 Task: Learn more about a career.
Action: Mouse moved to (863, 110)
Screenshot: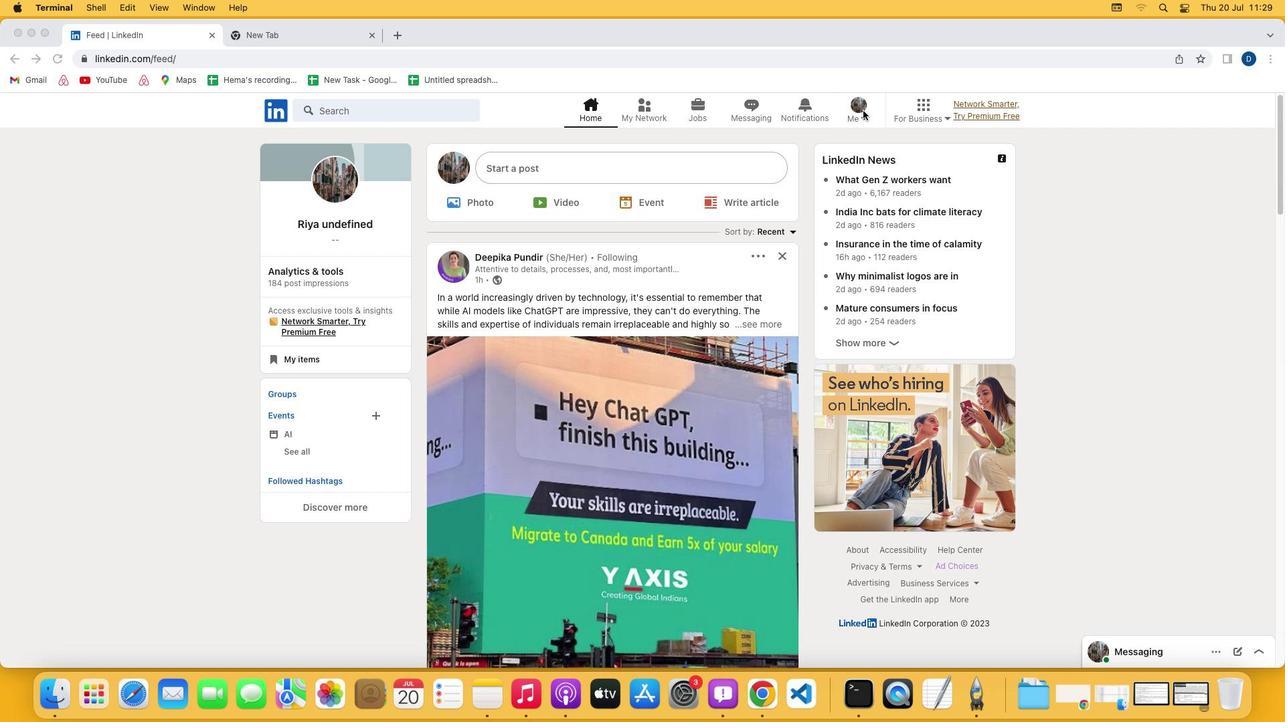 
Action: Mouse pressed left at (863, 110)
Screenshot: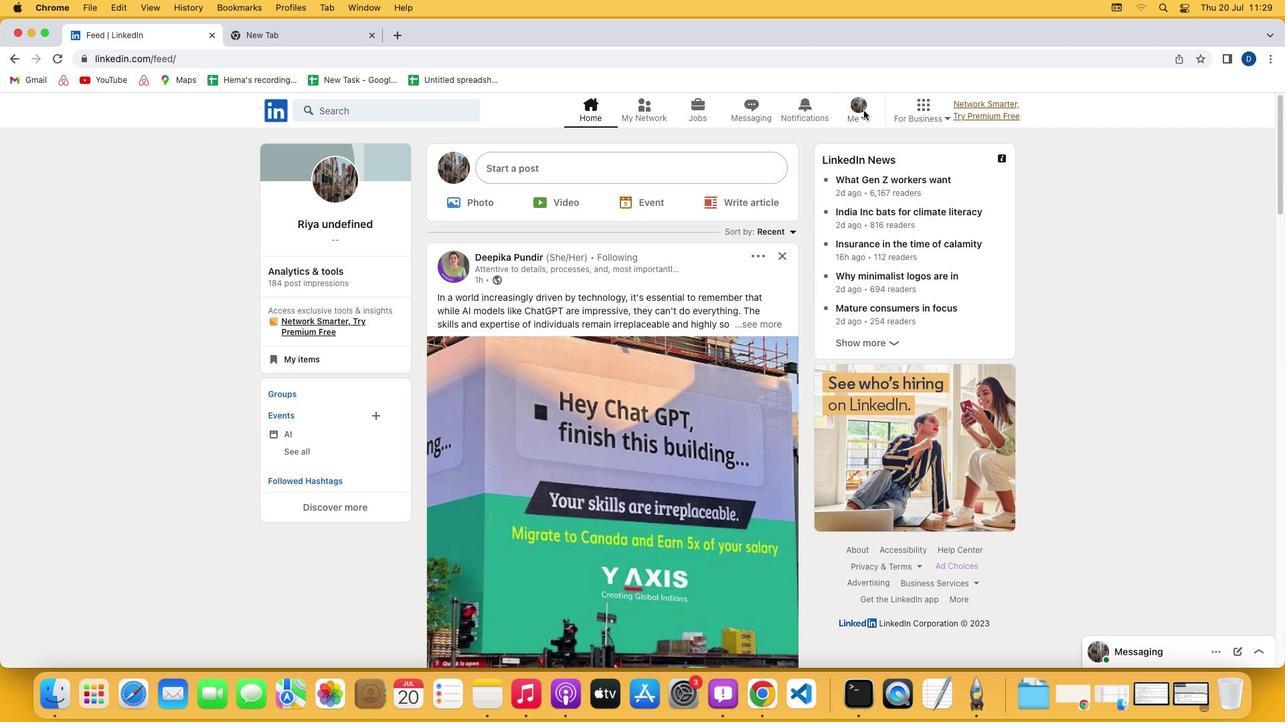 
Action: Mouse moved to (862, 115)
Screenshot: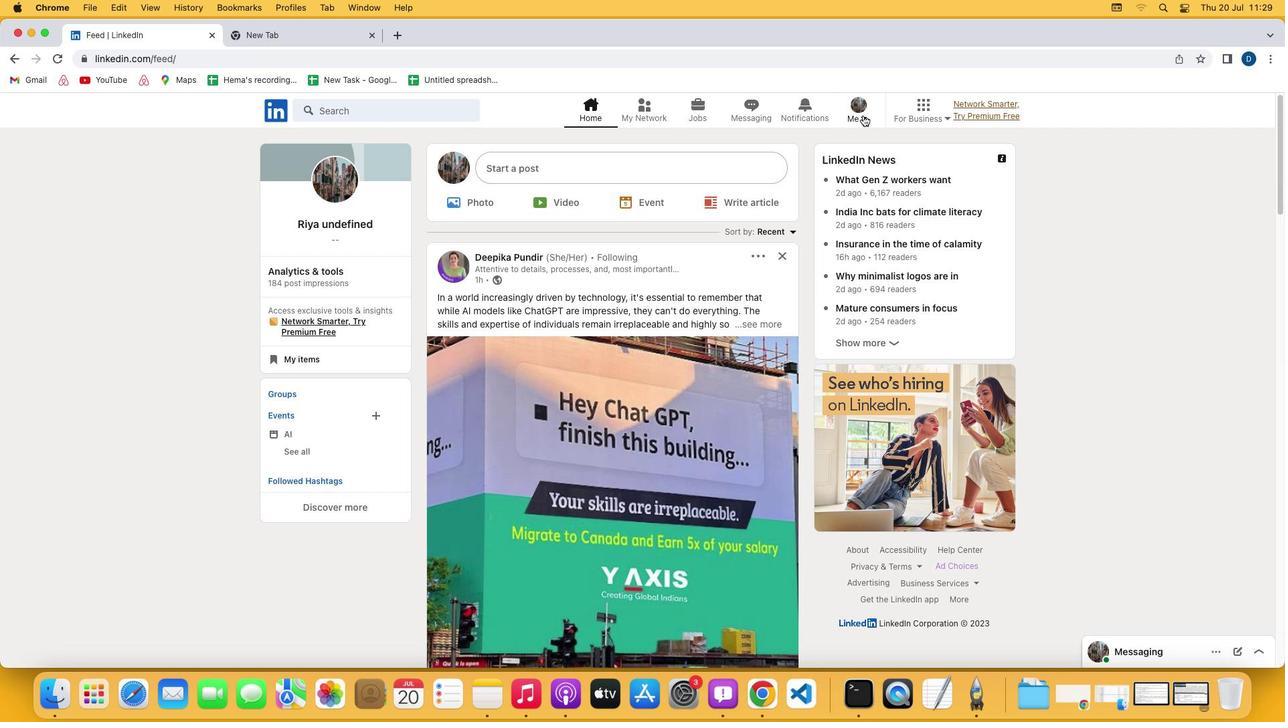 
Action: Mouse pressed left at (862, 115)
Screenshot: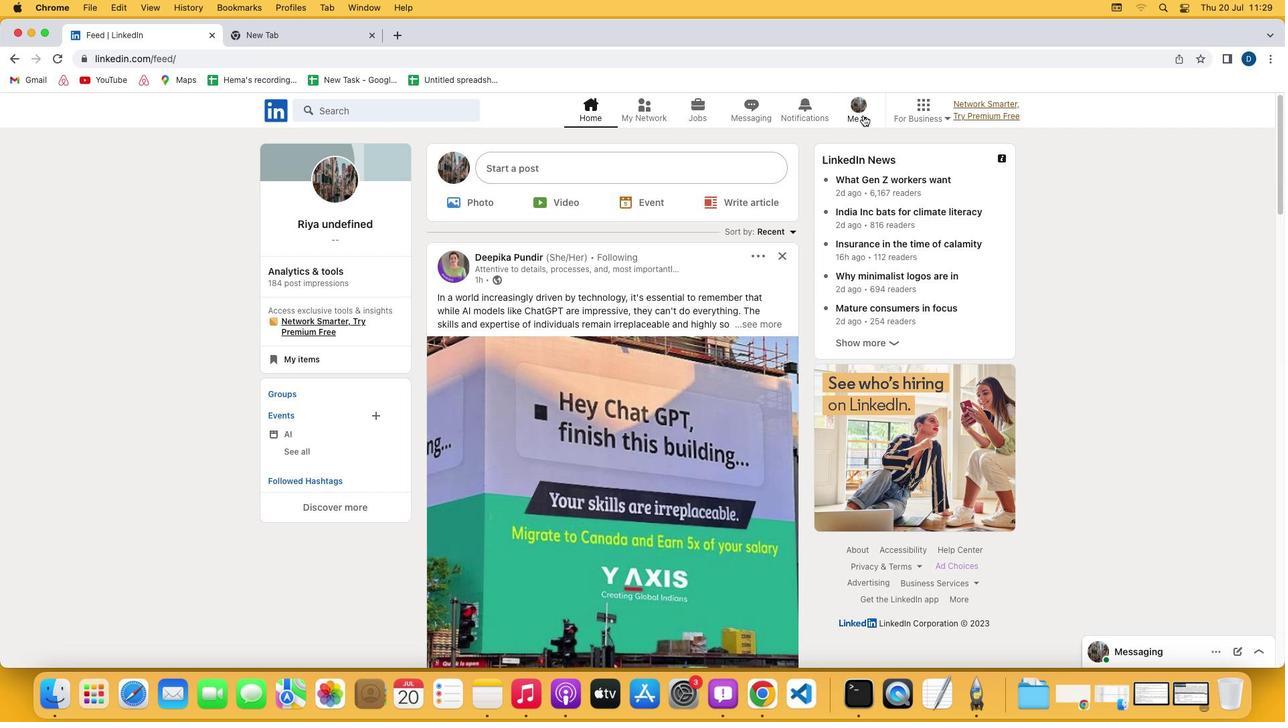 
Action: Mouse moved to (796, 248)
Screenshot: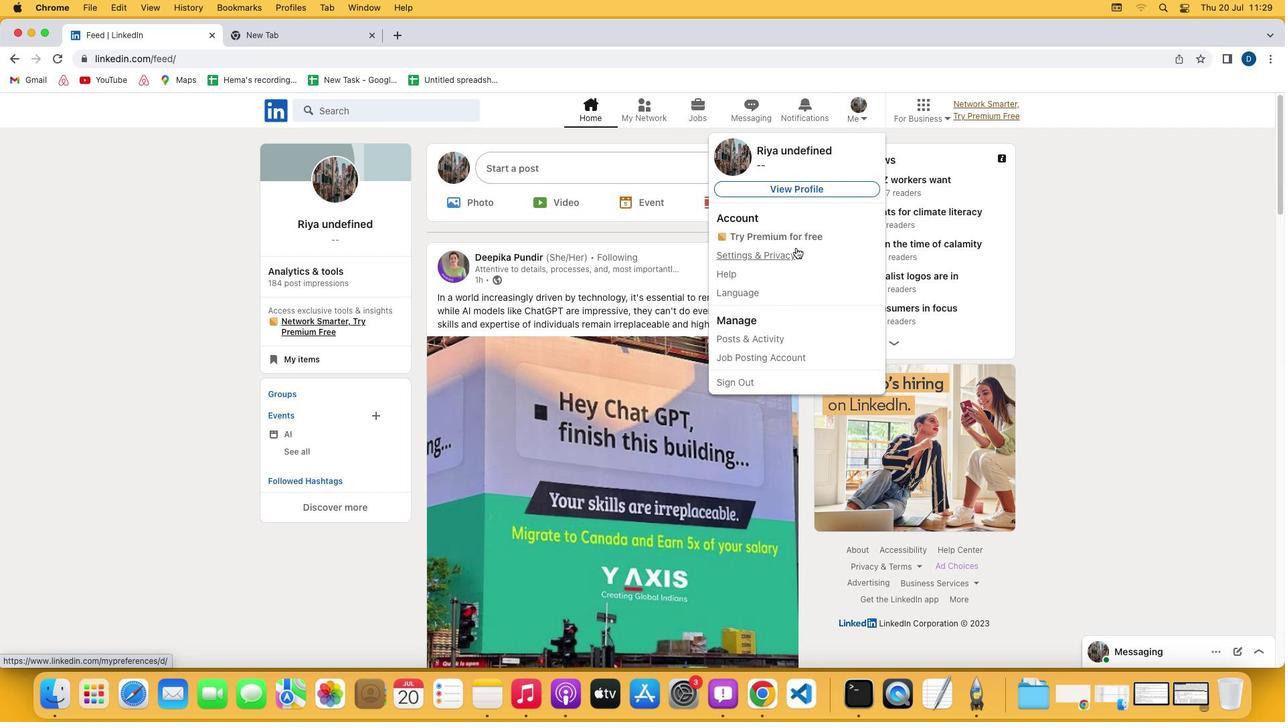 
Action: Mouse pressed left at (796, 248)
Screenshot: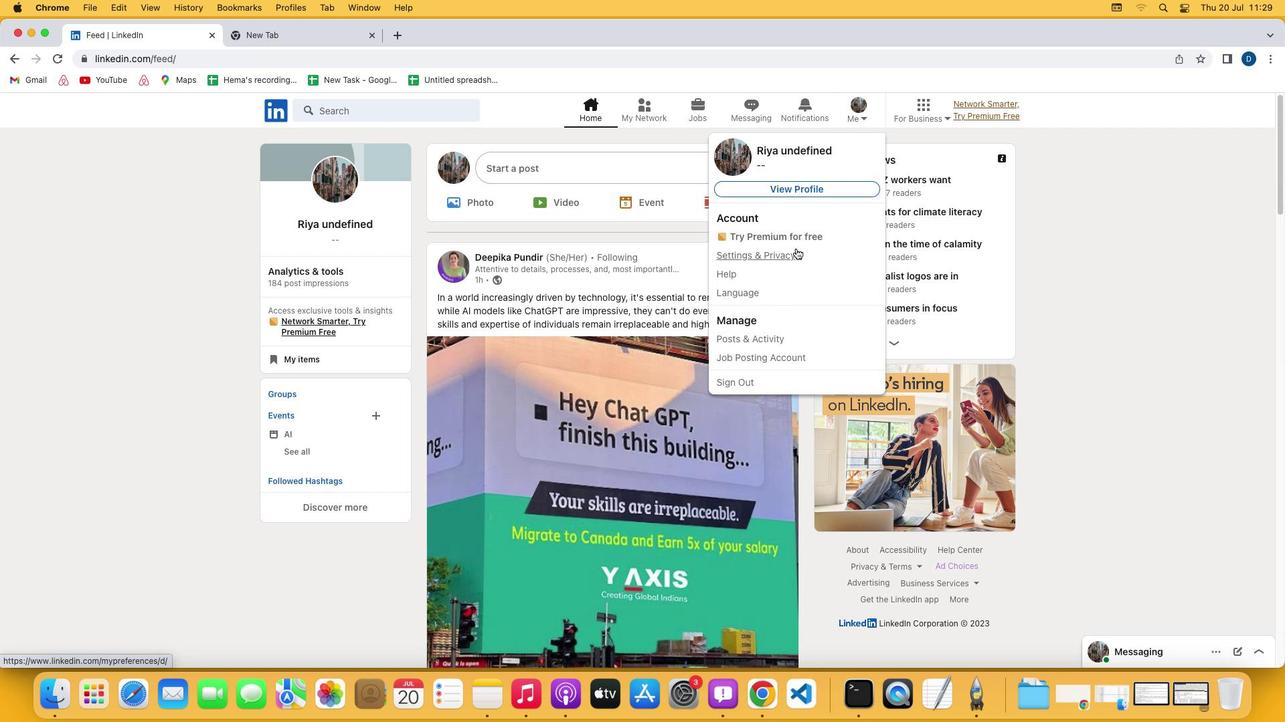 
Action: Mouse moved to (761, 301)
Screenshot: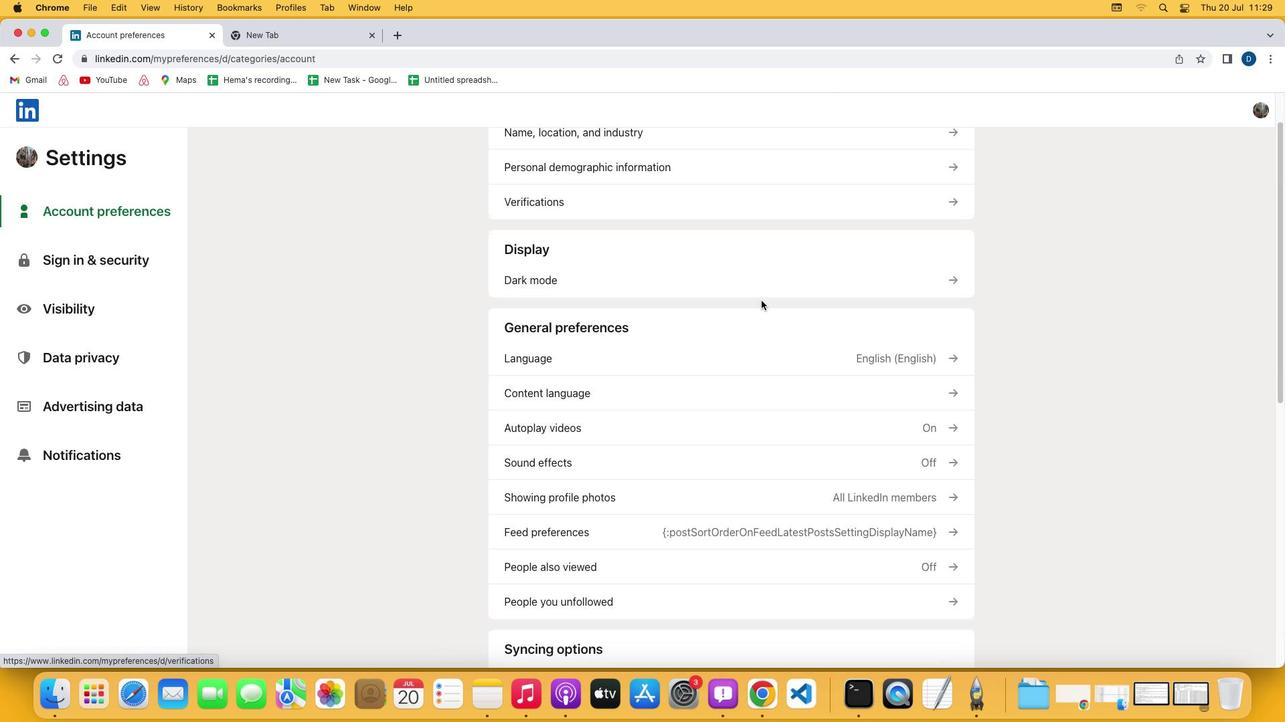 
Action: Mouse scrolled (761, 301) with delta (0, 0)
Screenshot: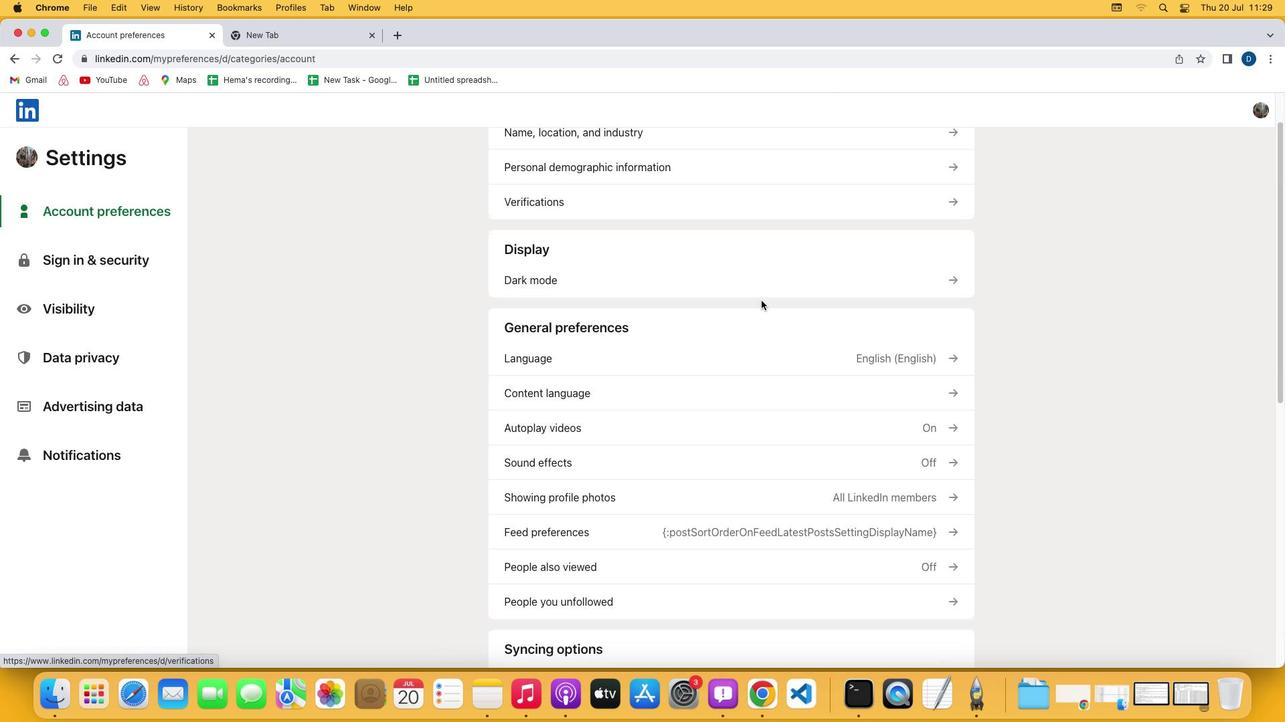 
Action: Mouse moved to (761, 301)
Screenshot: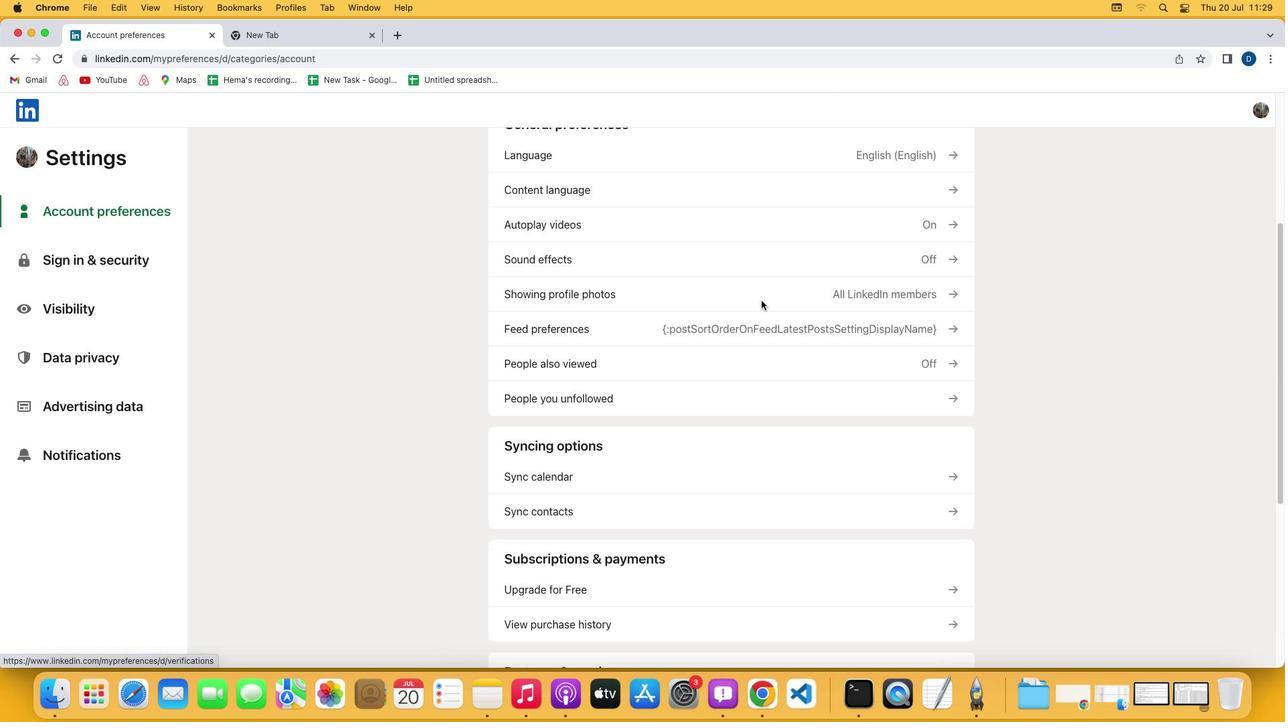 
Action: Mouse scrolled (761, 301) with delta (0, 0)
Screenshot: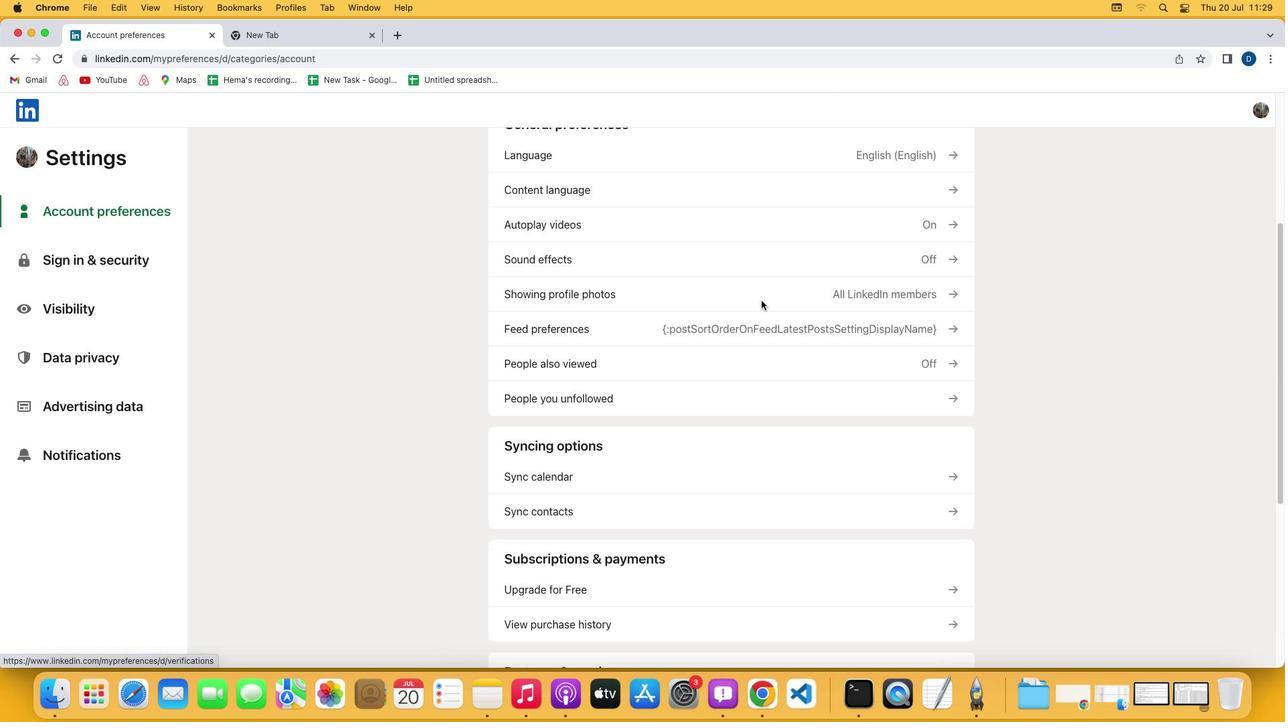 
Action: Mouse scrolled (761, 301) with delta (0, -2)
Screenshot: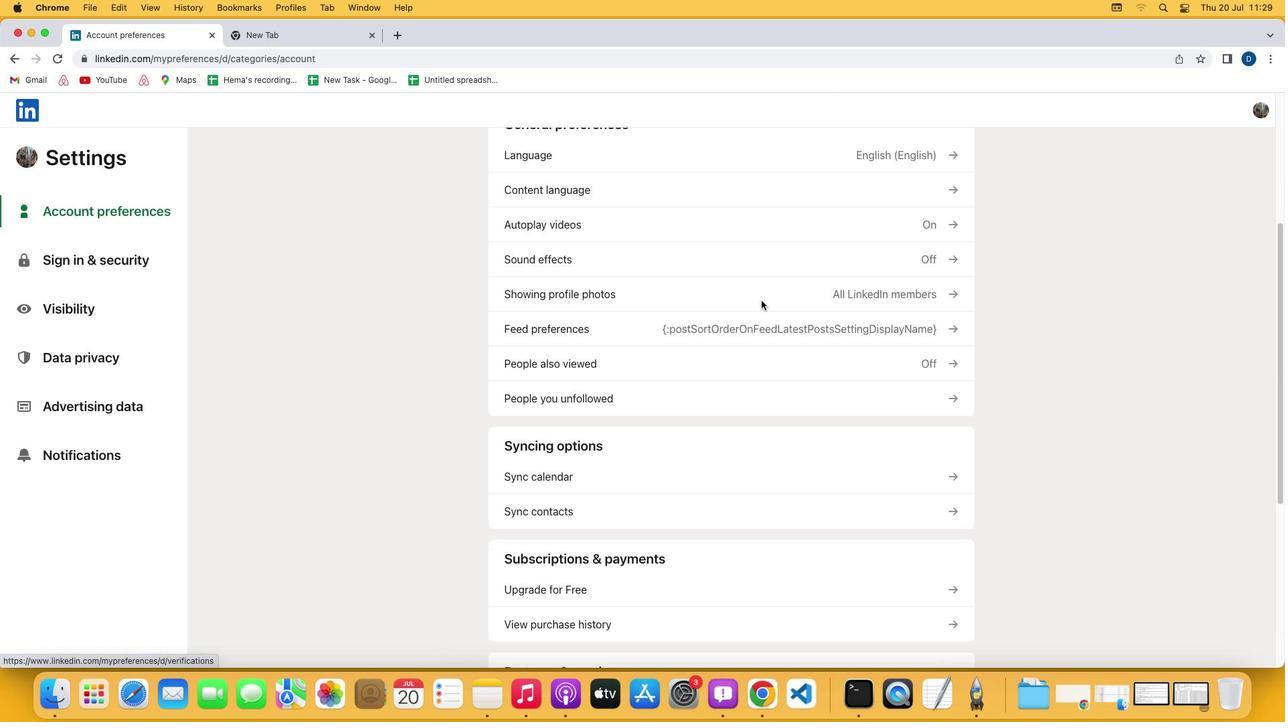 
Action: Mouse scrolled (761, 301) with delta (0, -3)
Screenshot: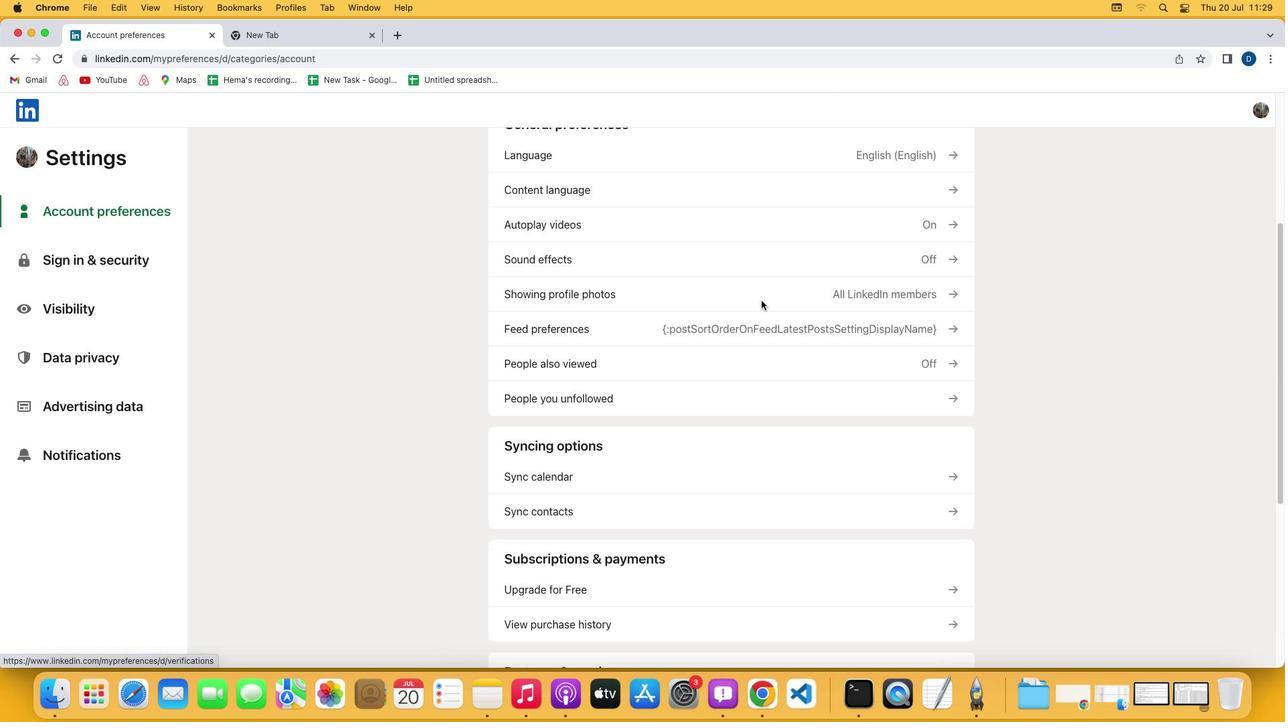 
Action: Mouse moved to (761, 300)
Screenshot: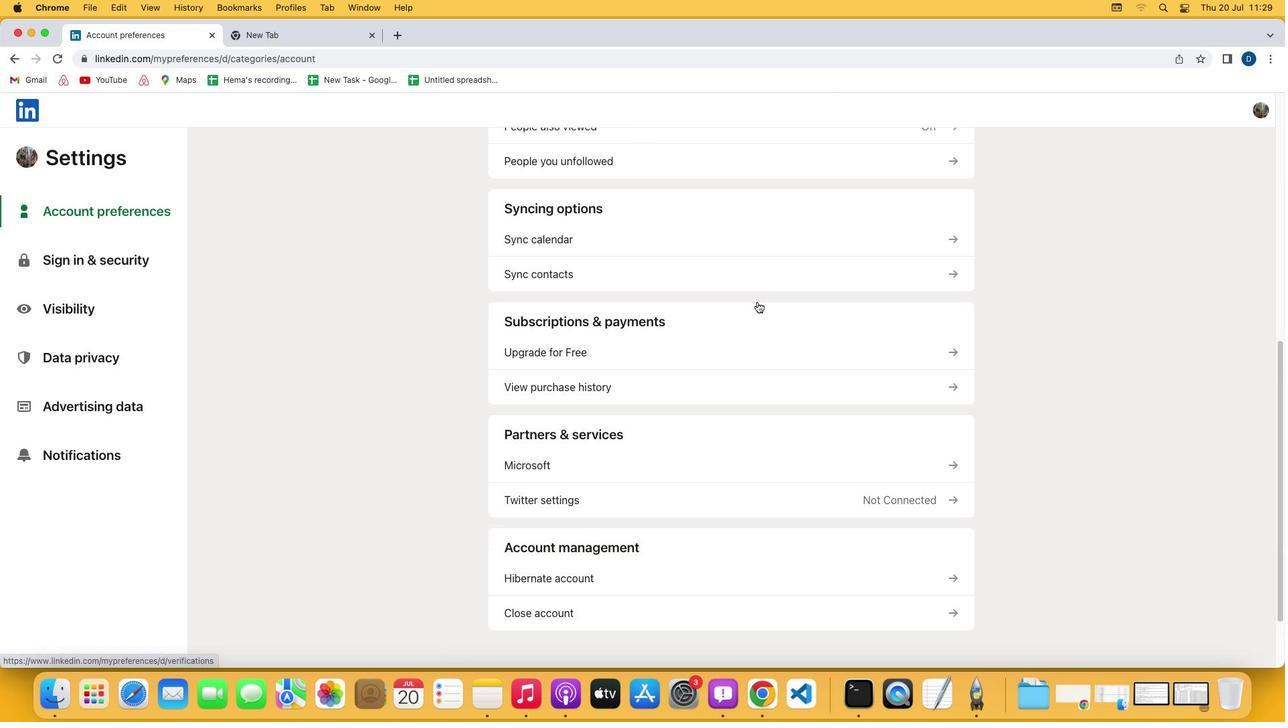 
Action: Mouse scrolled (761, 300) with delta (0, -4)
Screenshot: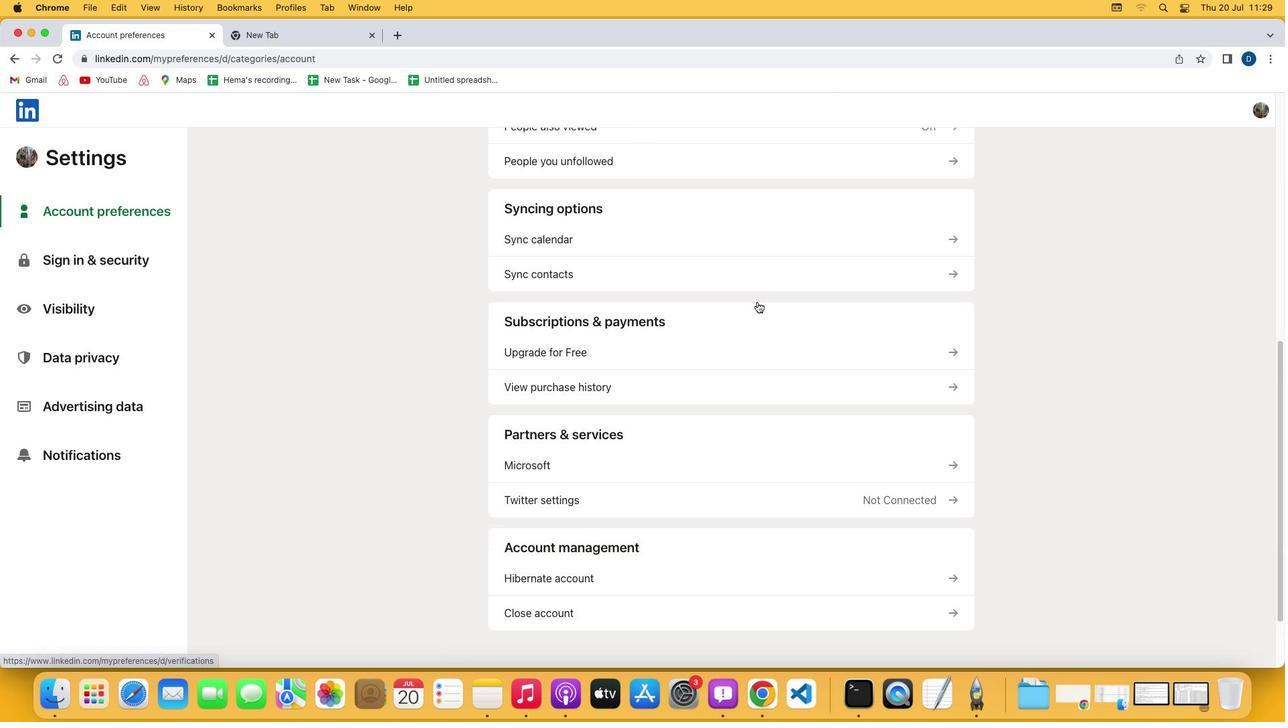 
Action: Mouse scrolled (761, 300) with delta (0, -4)
Screenshot: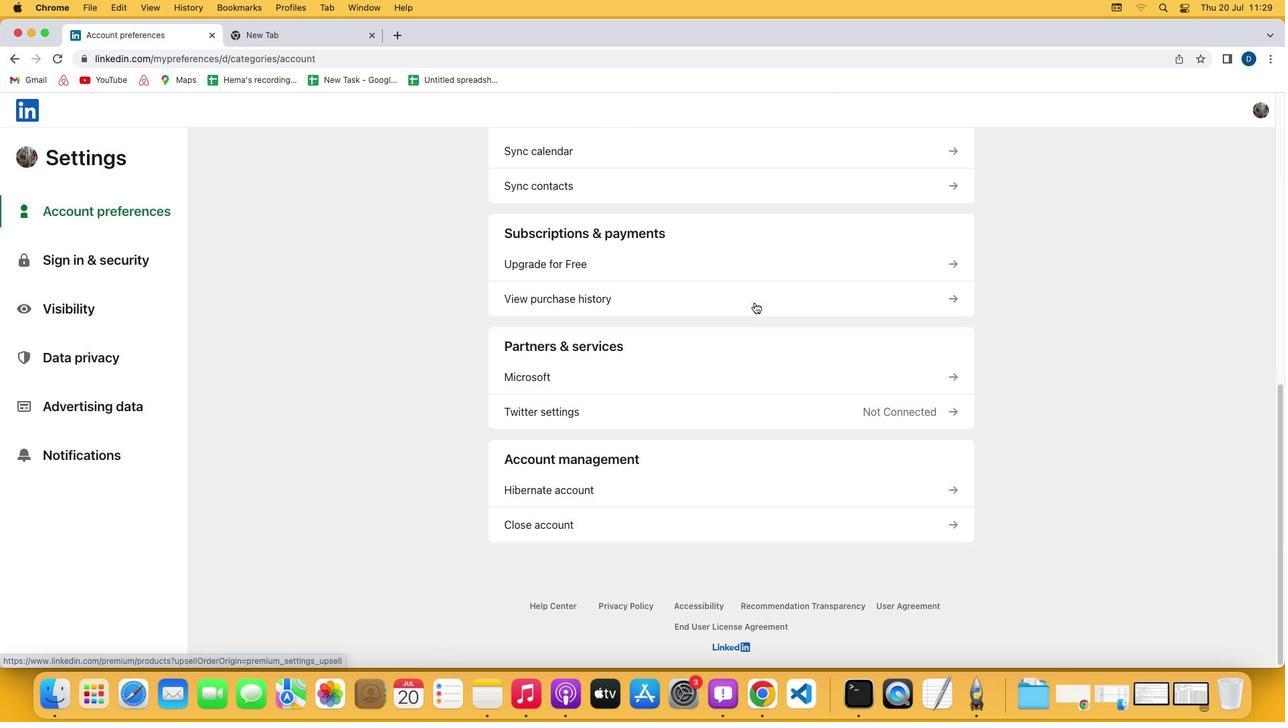 
Action: Mouse moved to (754, 303)
Screenshot: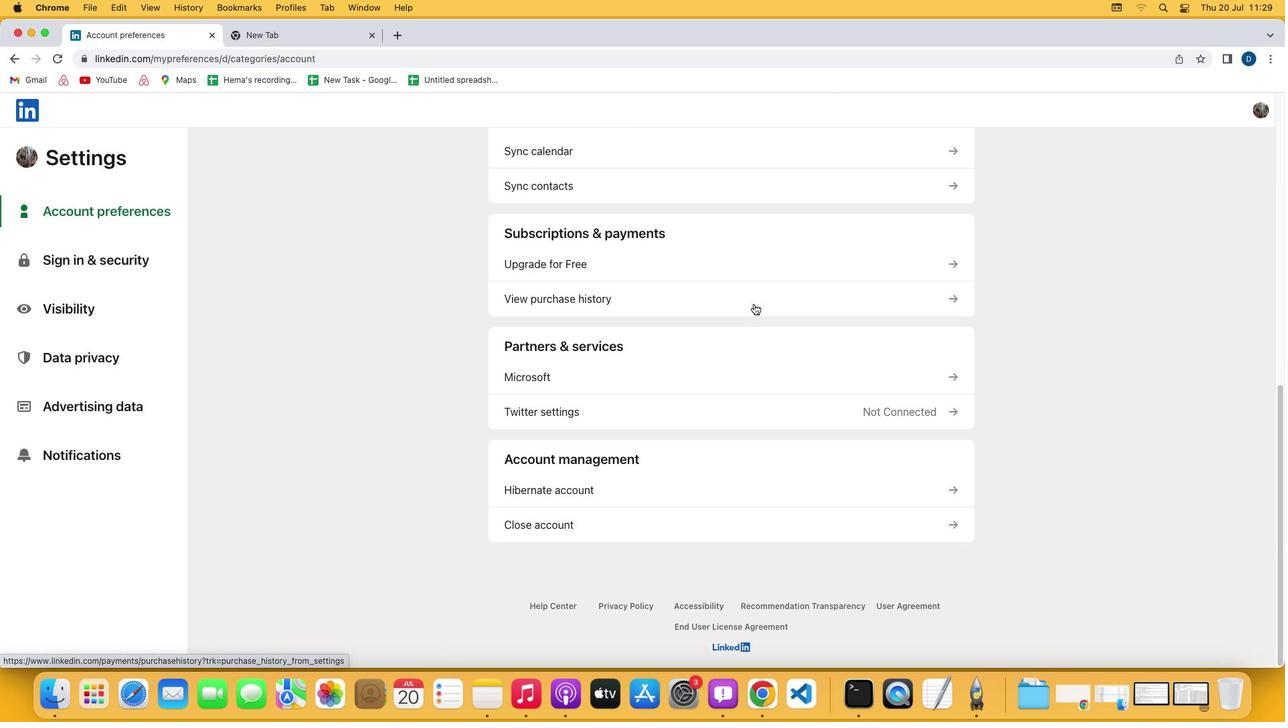 
Action: Mouse scrolled (754, 303) with delta (0, 0)
Screenshot: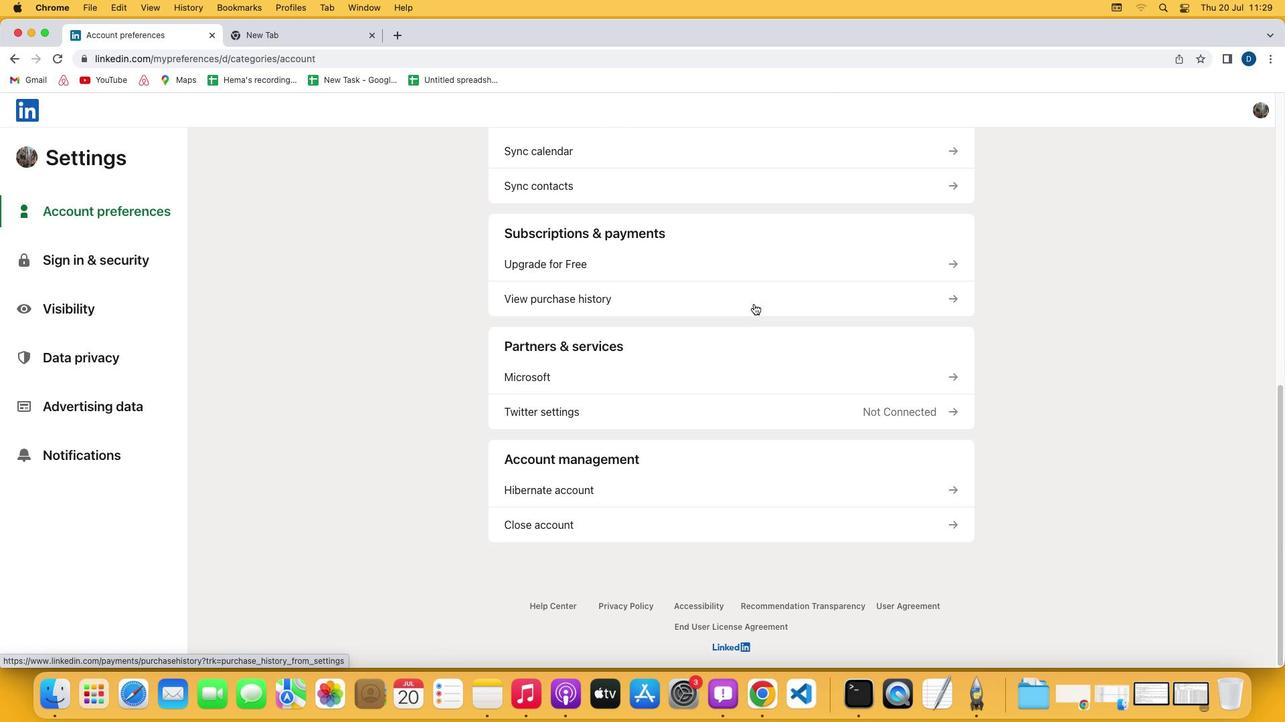 
Action: Mouse scrolled (754, 303) with delta (0, 0)
Screenshot: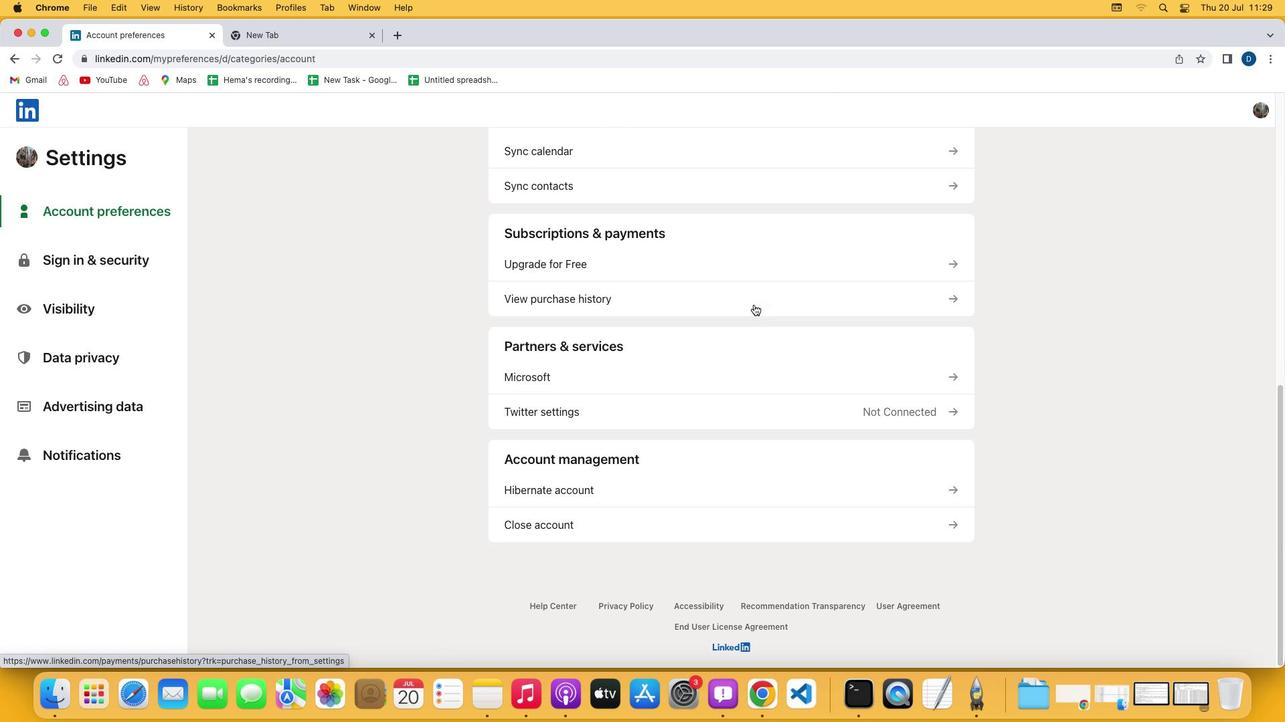 
Action: Mouse scrolled (754, 303) with delta (0, -2)
Screenshot: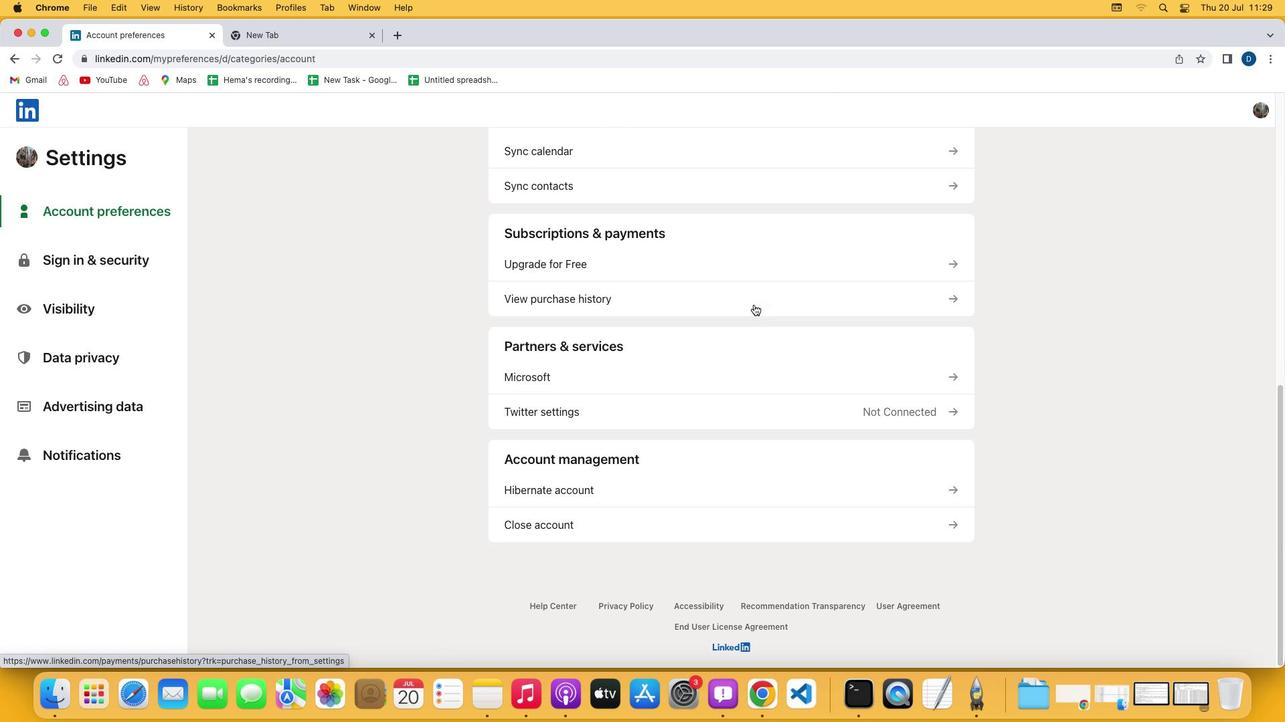 
Action: Mouse scrolled (754, 303) with delta (0, -3)
Screenshot: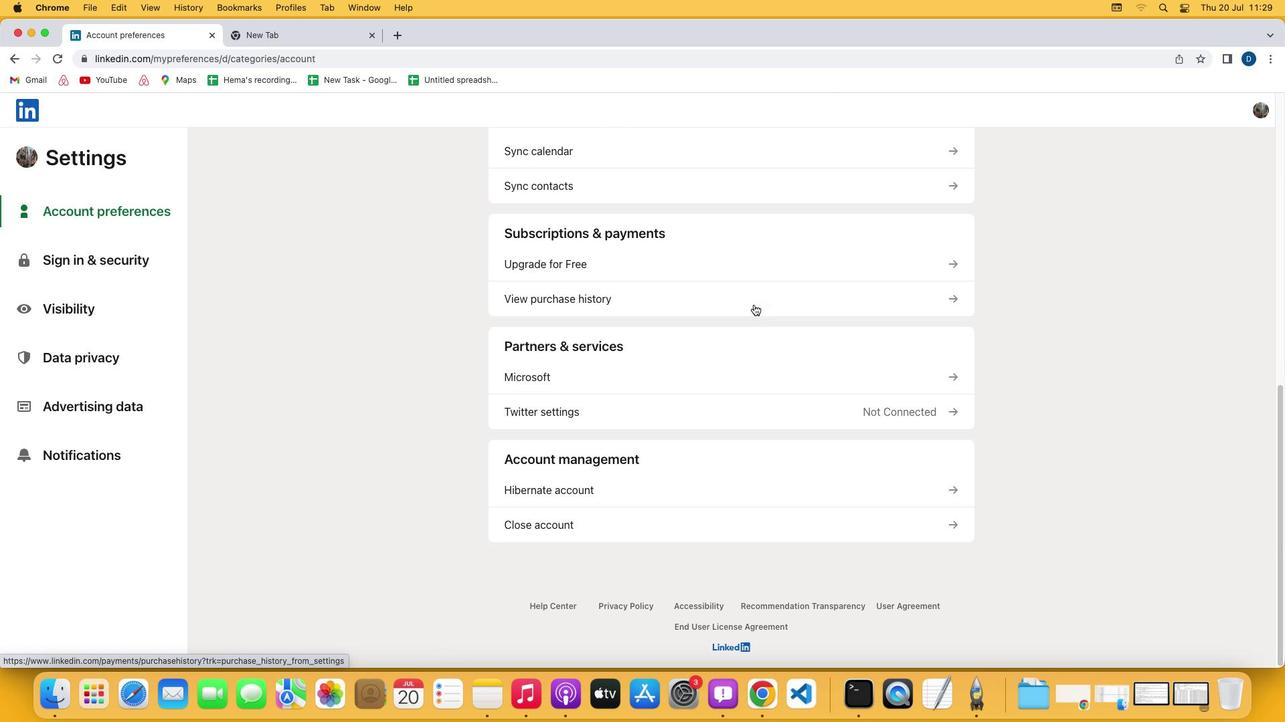 
Action: Mouse moved to (754, 304)
Screenshot: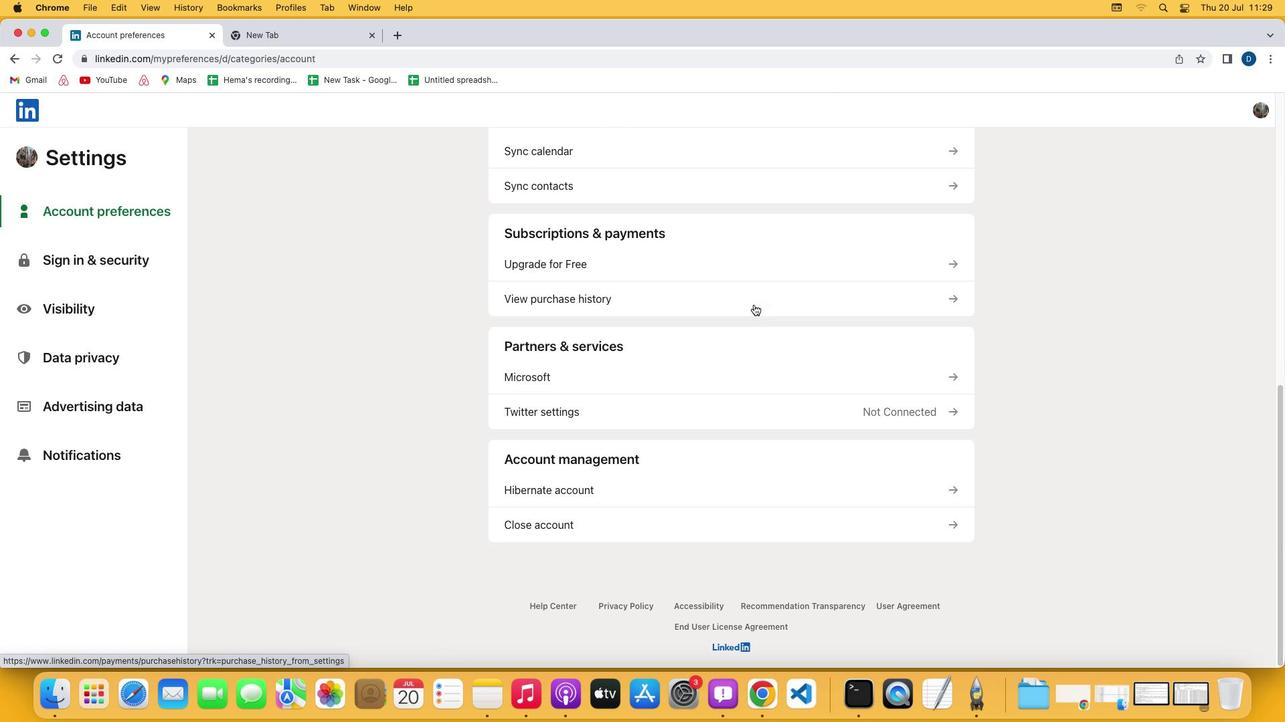 
Action: Mouse scrolled (754, 304) with delta (0, -4)
Screenshot: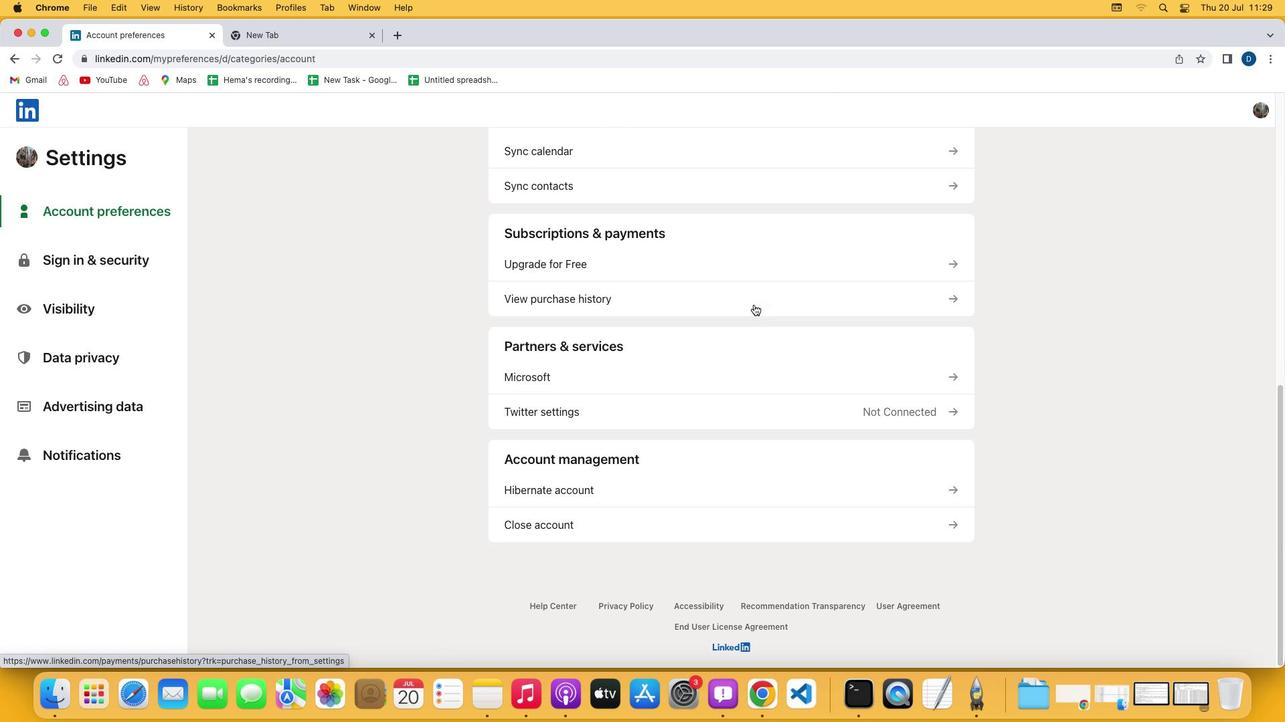 
Action: Mouse scrolled (754, 304) with delta (0, -4)
Screenshot: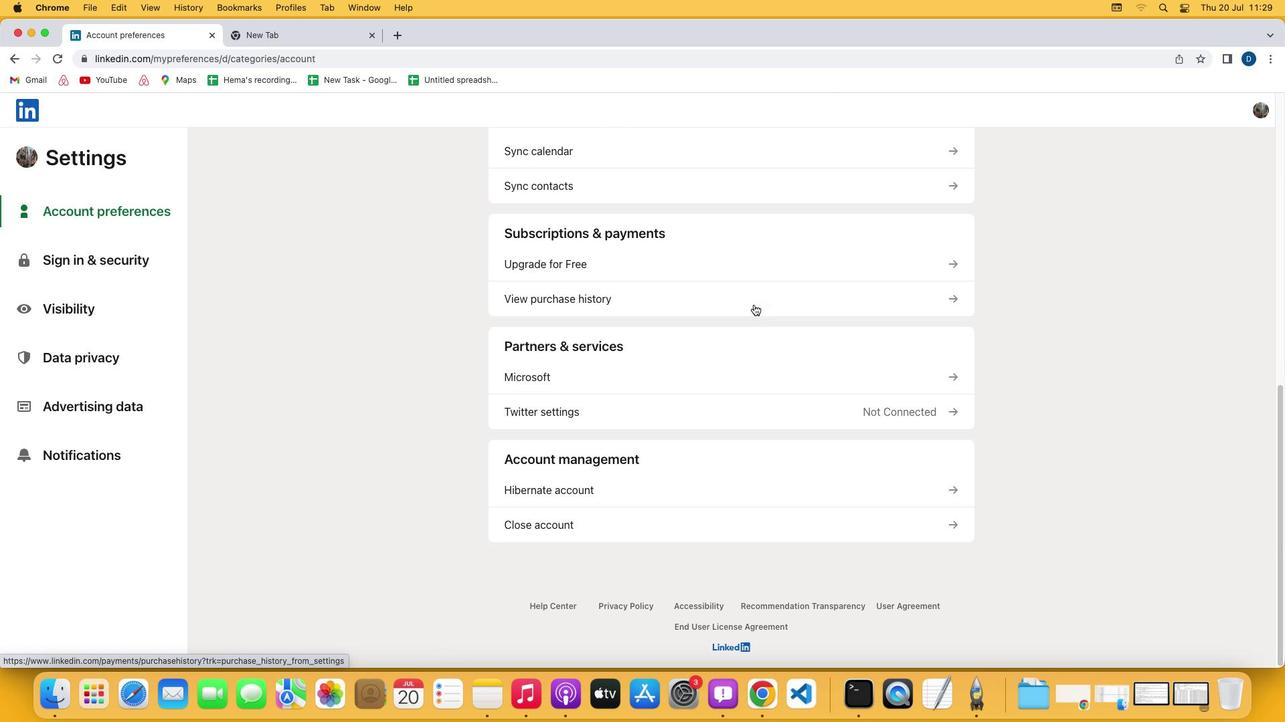 
Action: Mouse moved to (560, 263)
Screenshot: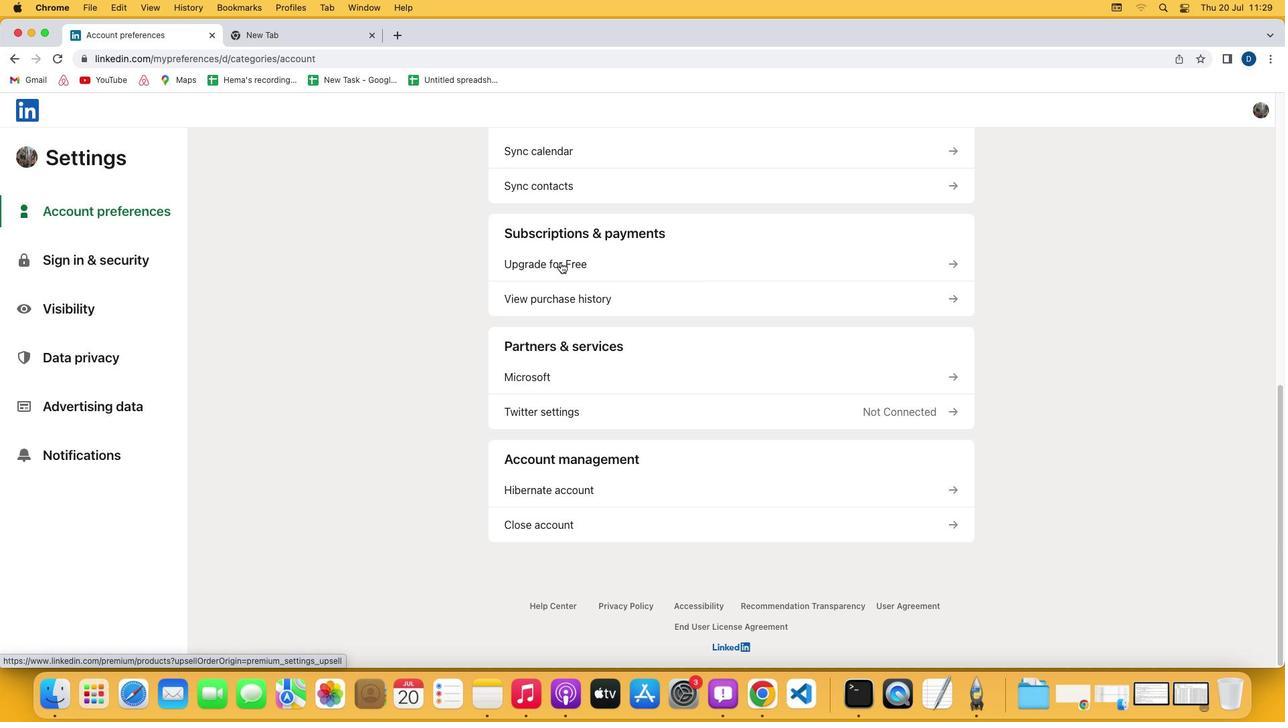 
Action: Mouse pressed left at (560, 263)
Screenshot: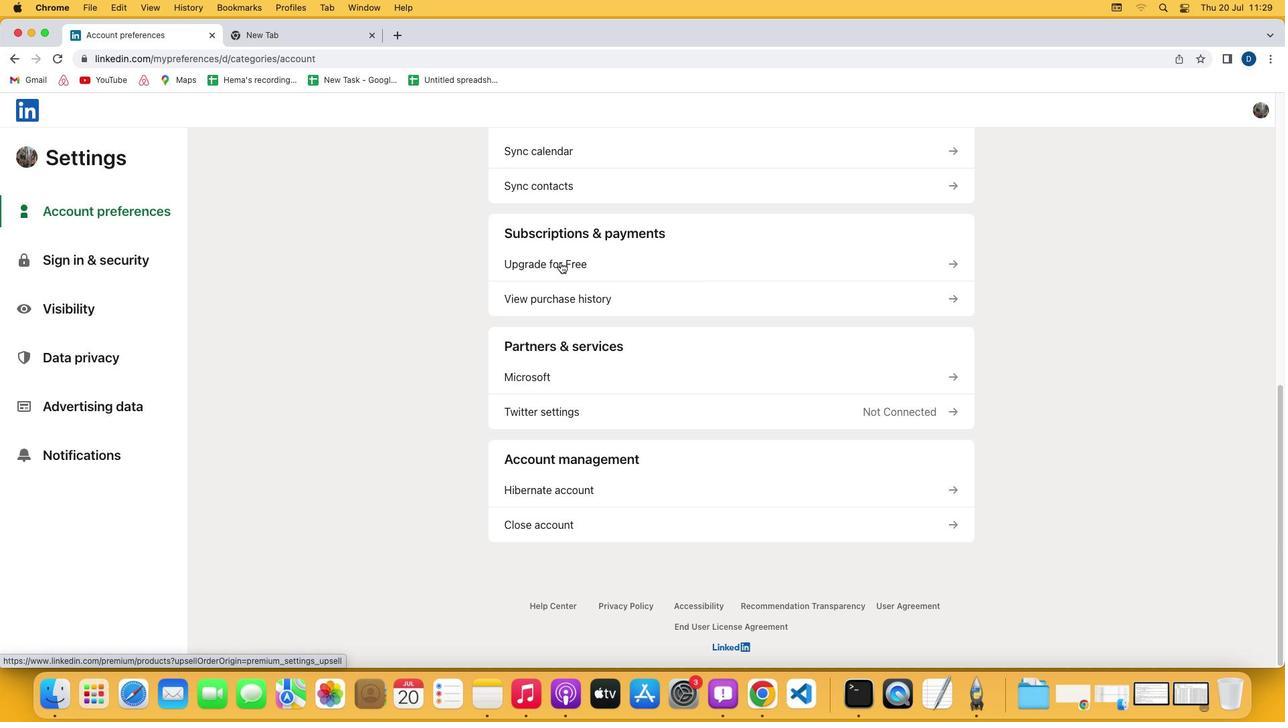 
Action: Mouse moved to (520, 369)
Screenshot: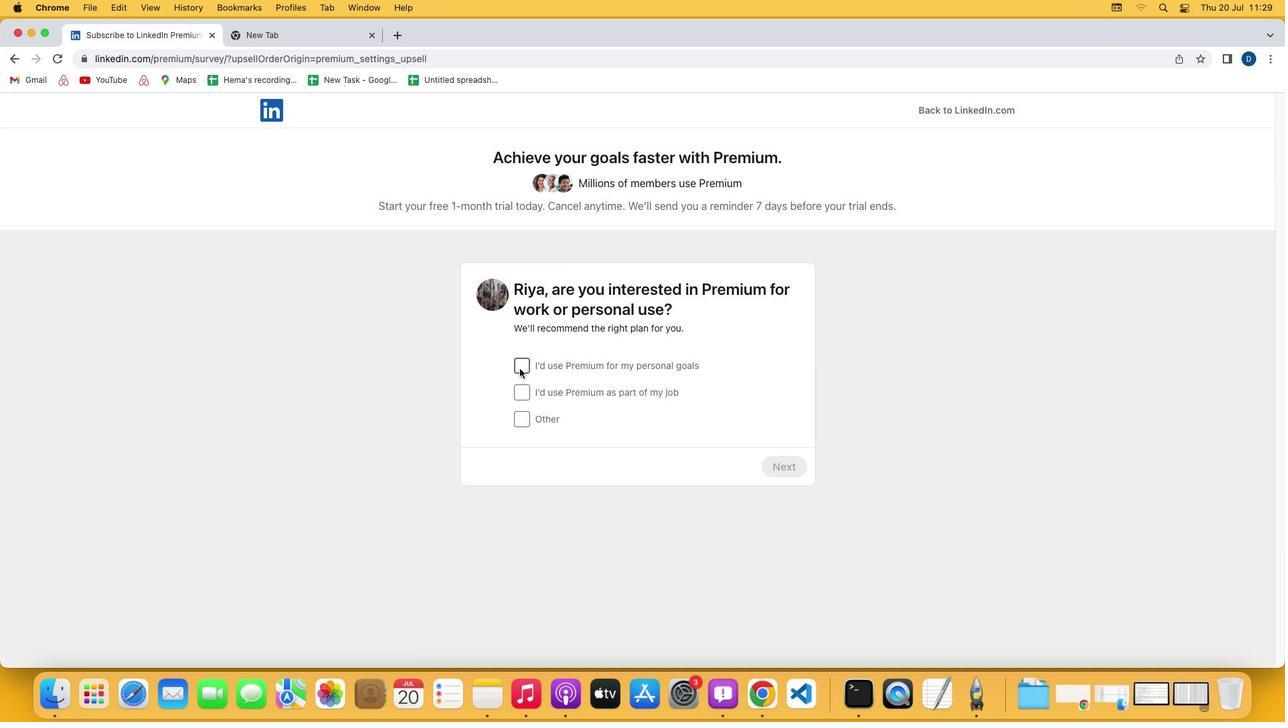 
Action: Mouse pressed left at (520, 369)
Screenshot: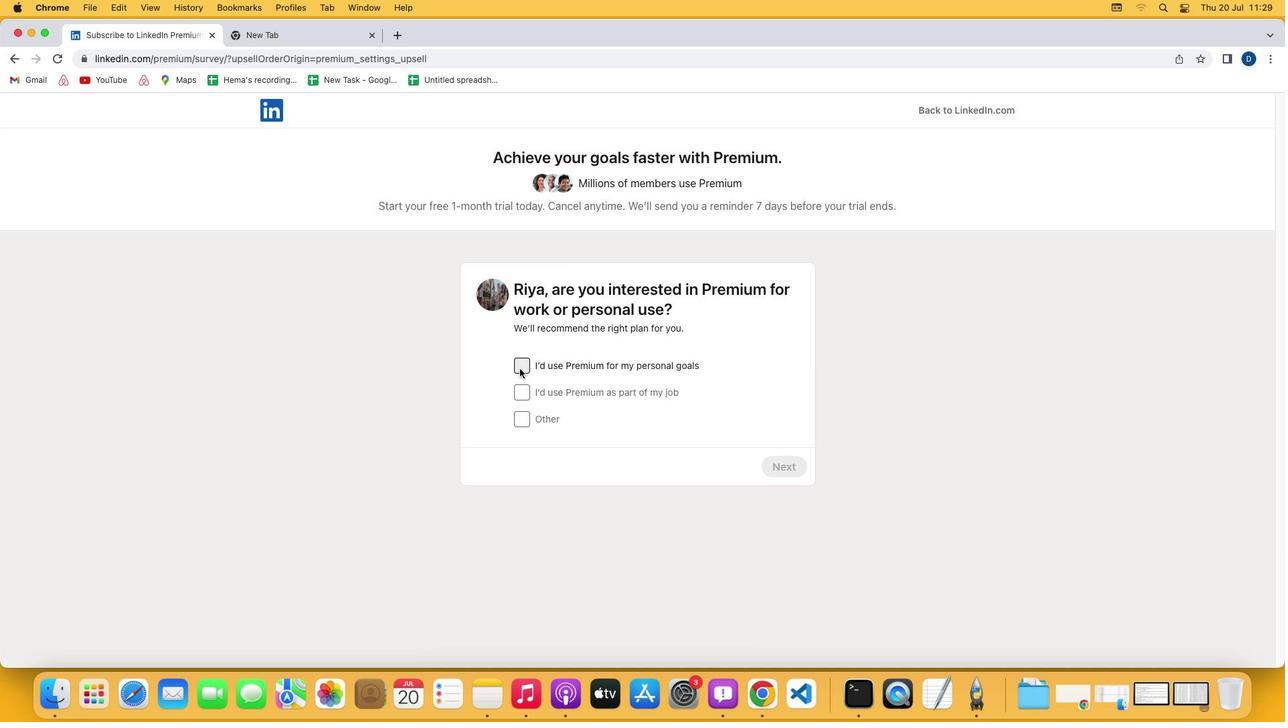 
Action: Mouse moved to (779, 463)
Screenshot: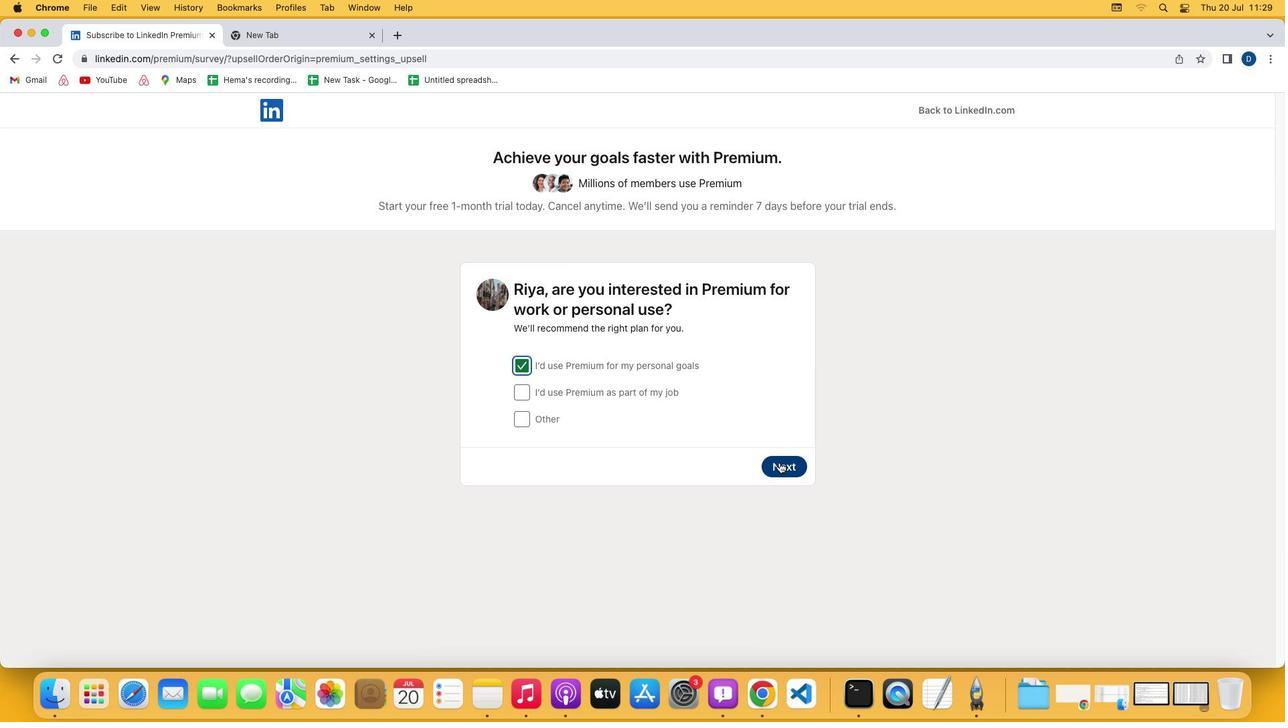 
Action: Mouse pressed left at (779, 463)
Screenshot: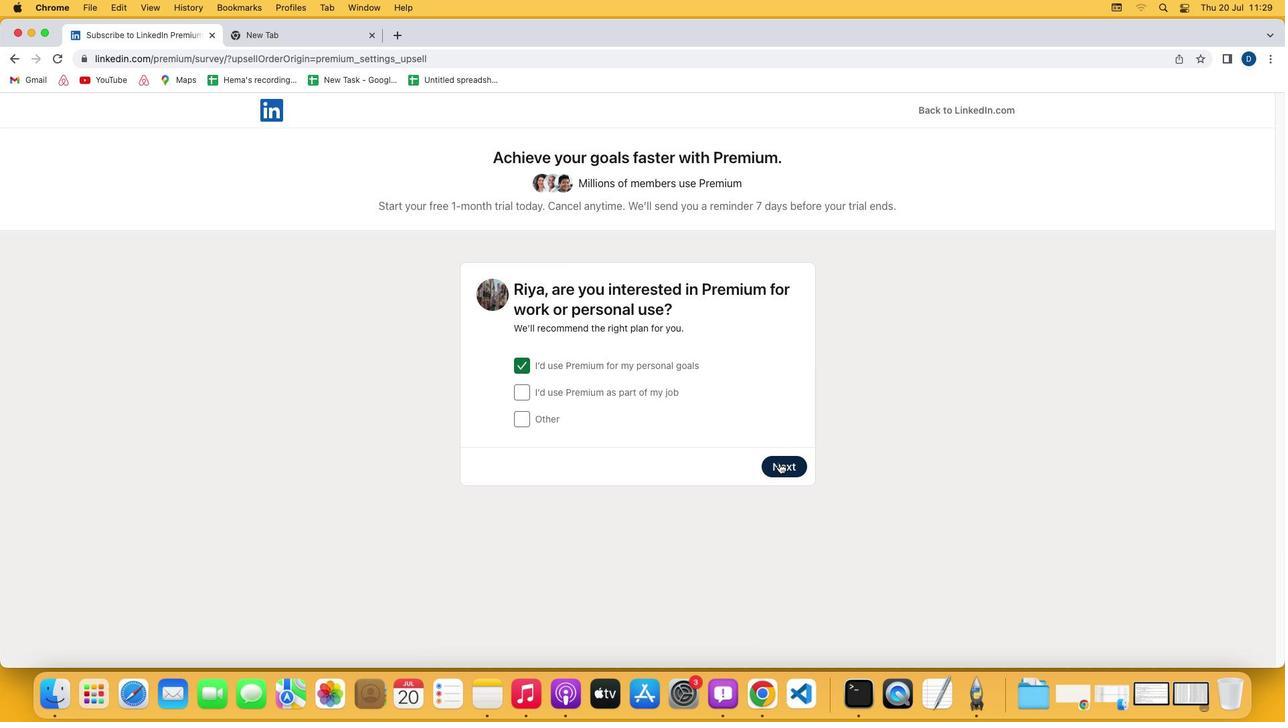 
Action: Mouse moved to (786, 547)
Screenshot: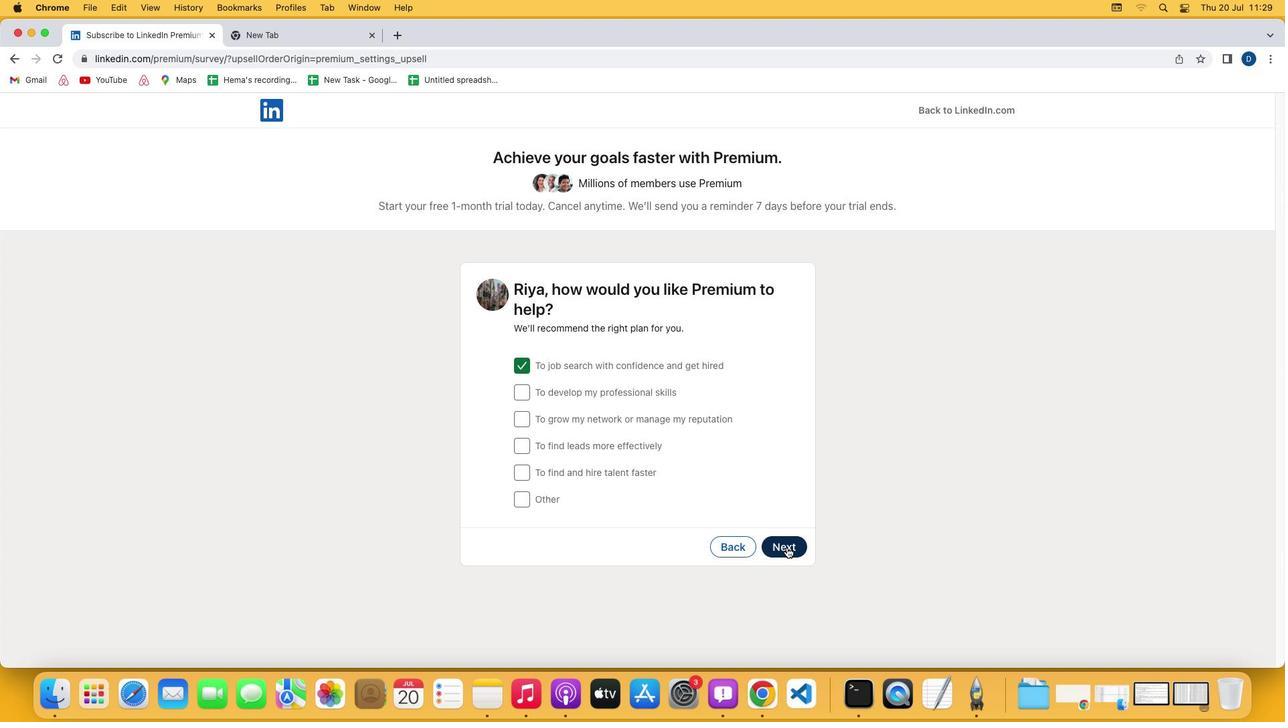 
Action: Mouse pressed left at (786, 547)
Screenshot: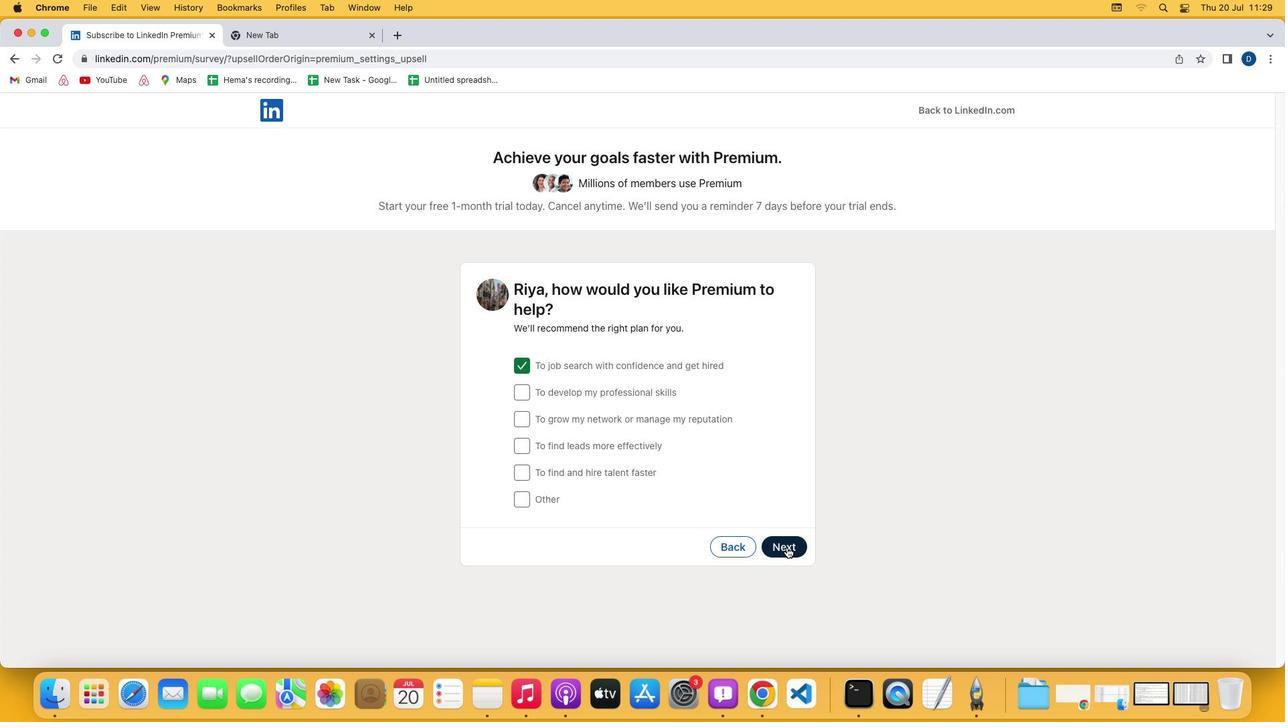 
Action: Mouse moved to (522, 366)
Screenshot: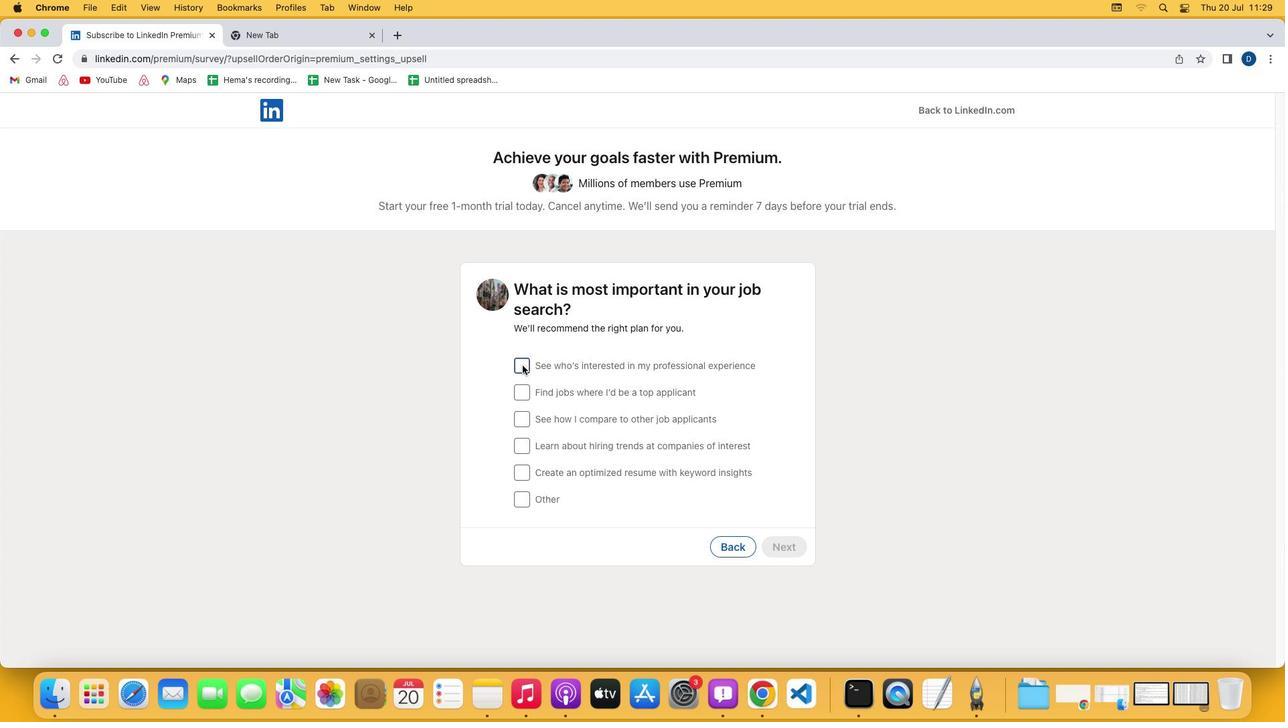 
Action: Mouse pressed left at (522, 366)
Screenshot: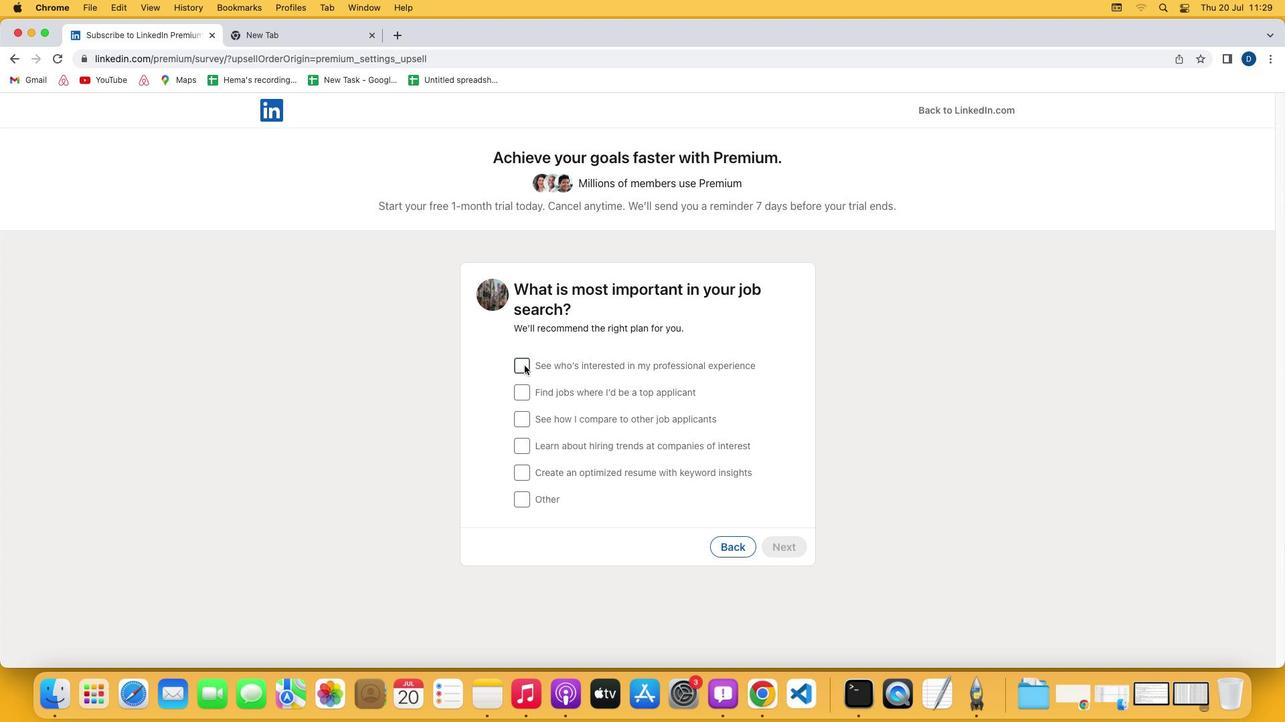 
Action: Mouse moved to (785, 544)
Screenshot: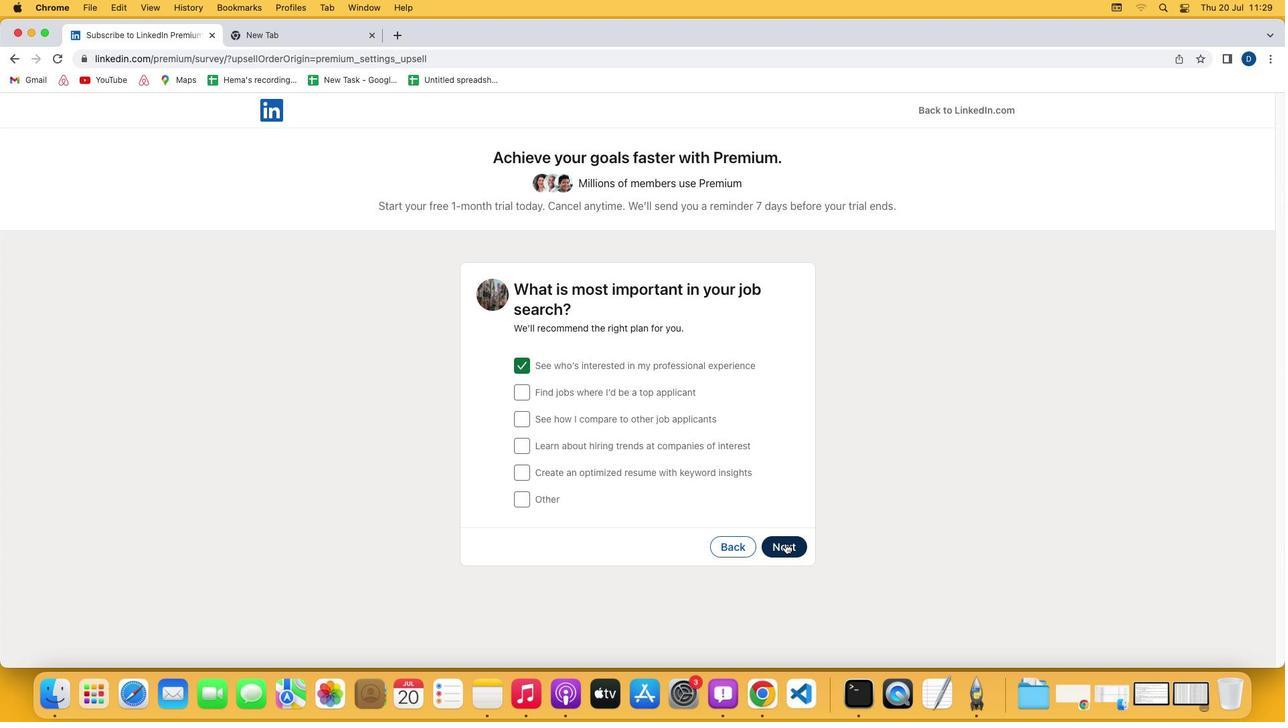 
Action: Mouse pressed left at (785, 544)
Screenshot: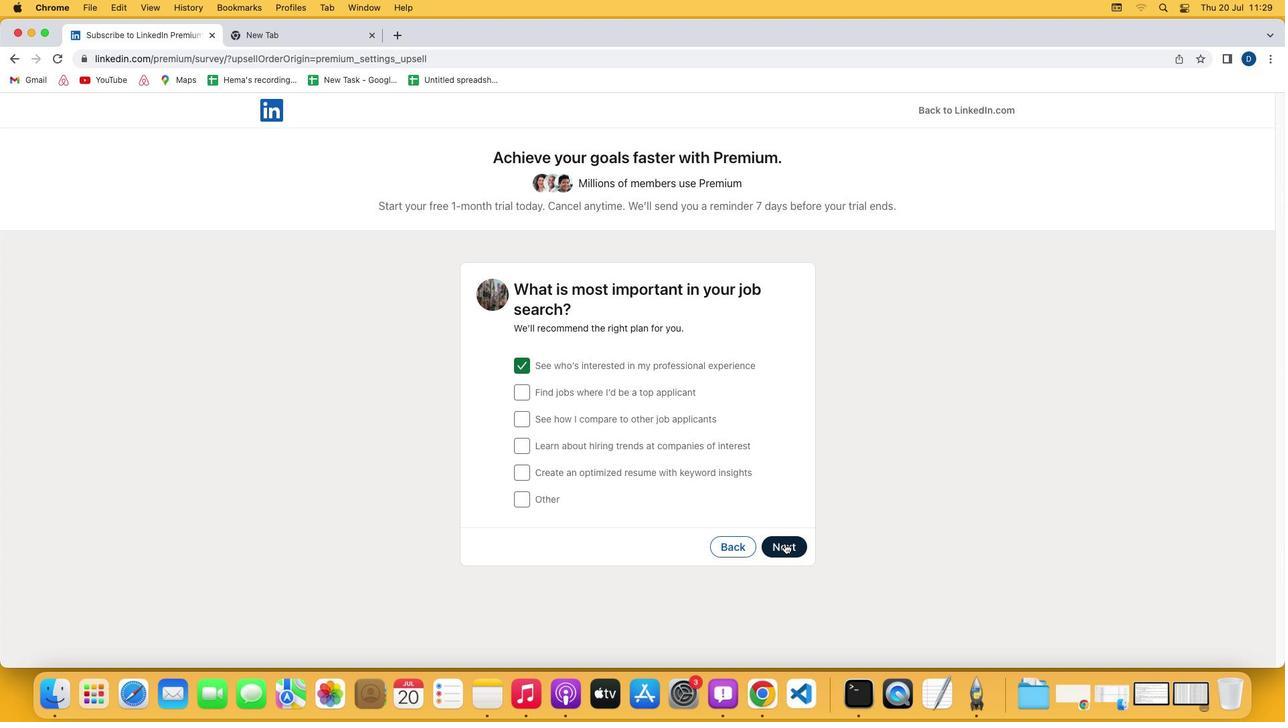 
Action: Mouse moved to (648, 515)
Screenshot: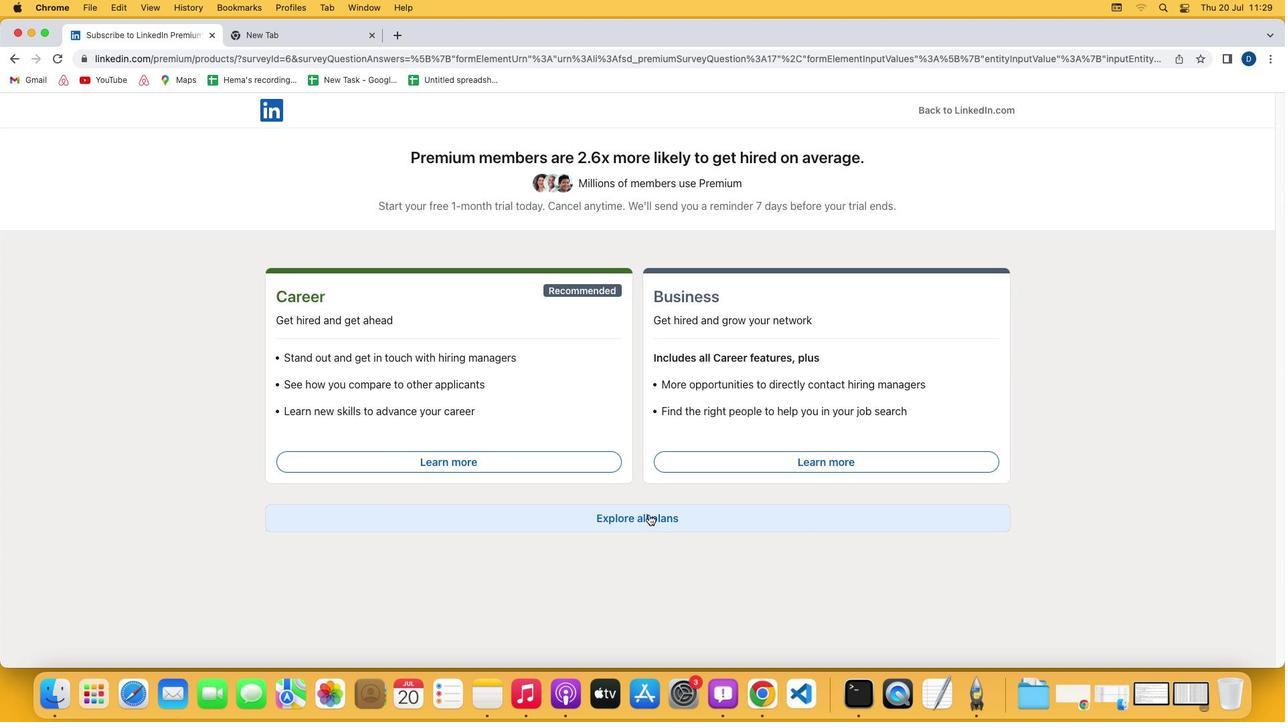 
Action: Mouse pressed left at (648, 515)
Screenshot: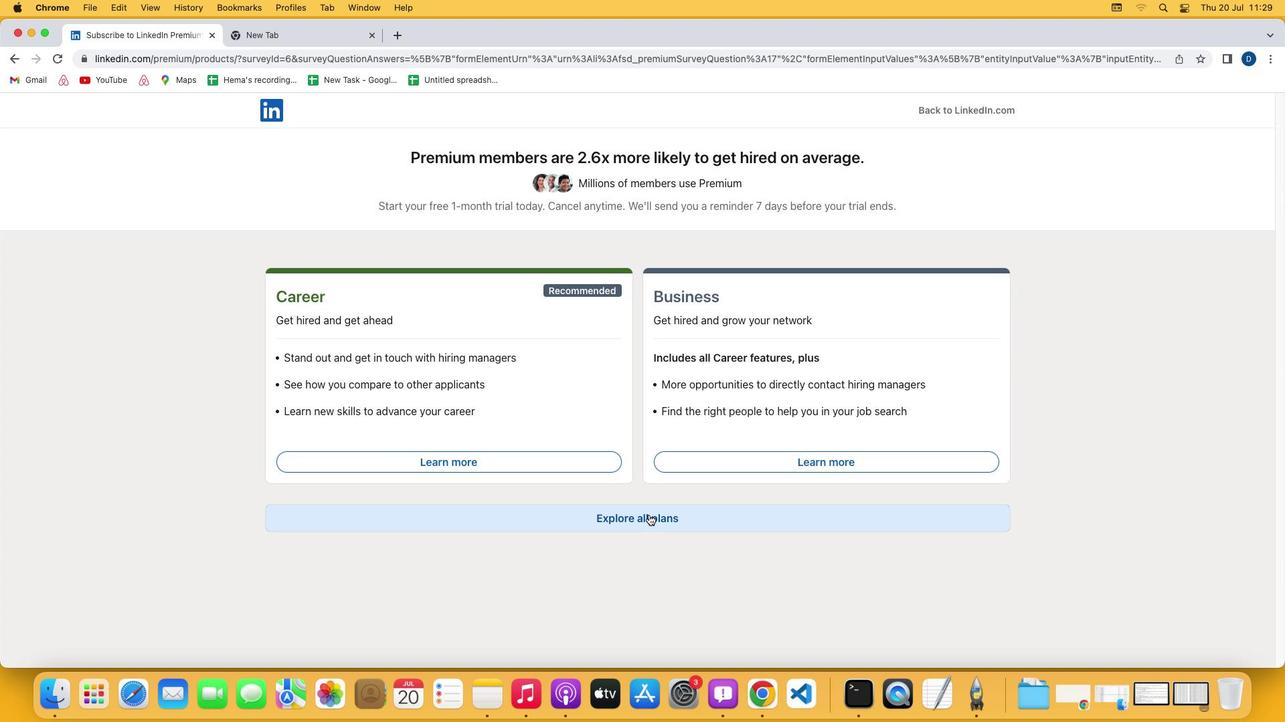
Action: Mouse moved to (372, 556)
Screenshot: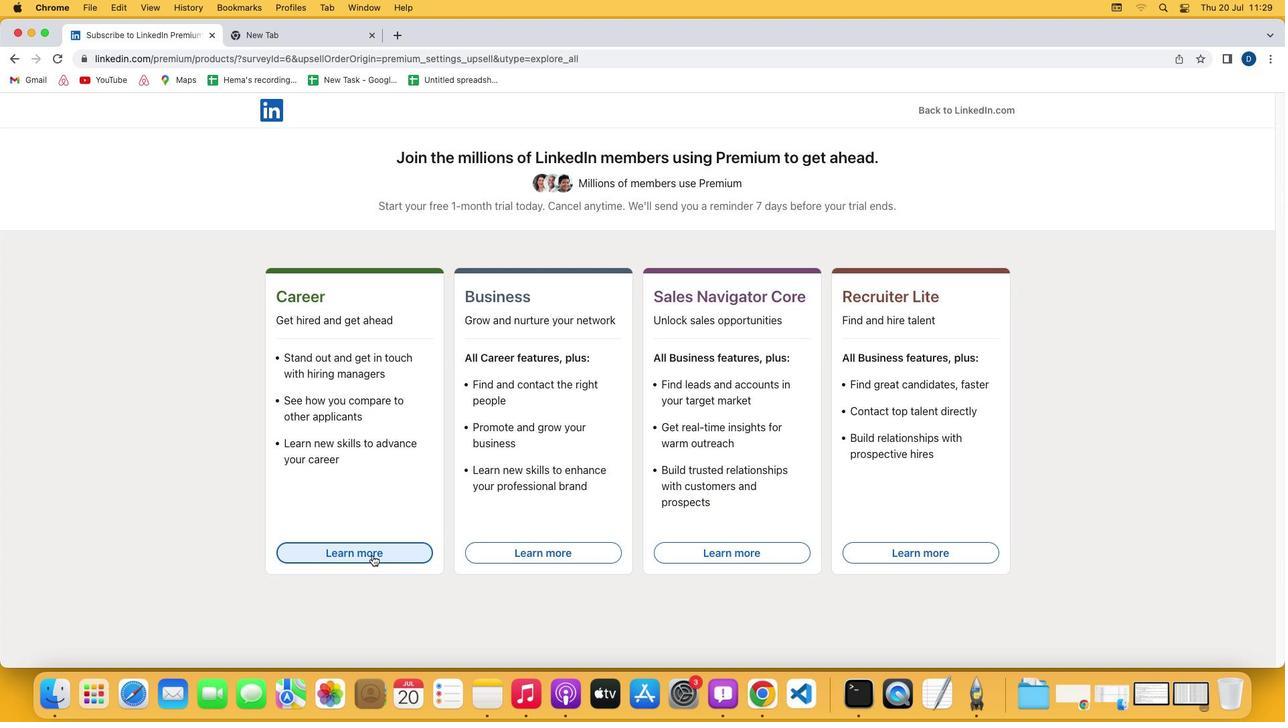 
Action: Mouse pressed left at (372, 556)
Screenshot: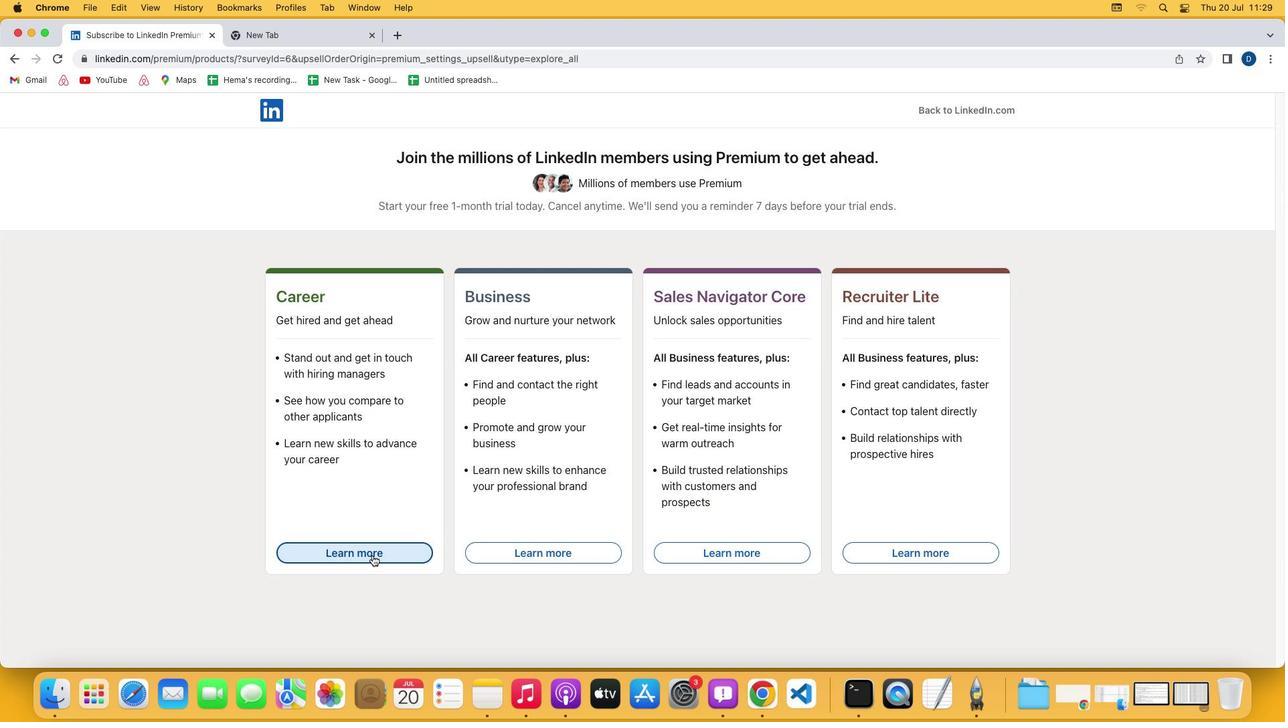 
Action: Mouse moved to (474, 605)
Screenshot: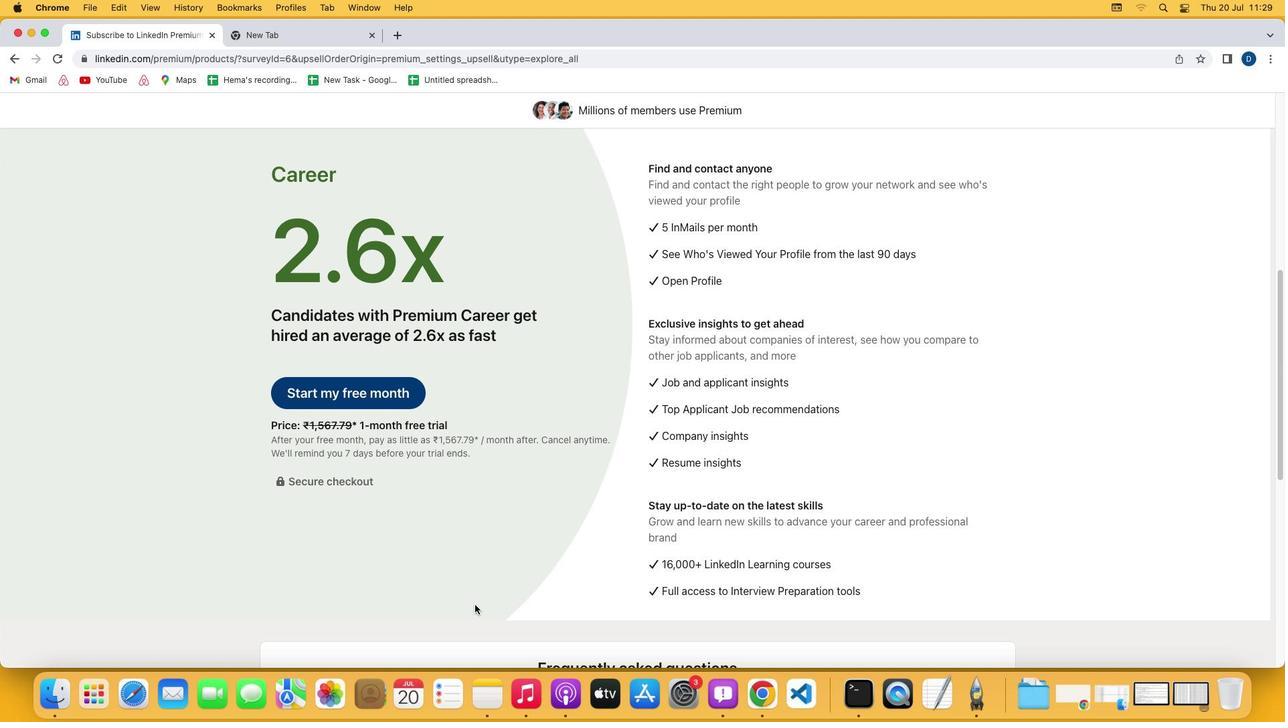 
